 Task: Include a stop at the Cathedral of St. John the Divine during your journey from Columbia University to Morningside Park.
Action: Mouse moved to (212, 70)
Screenshot: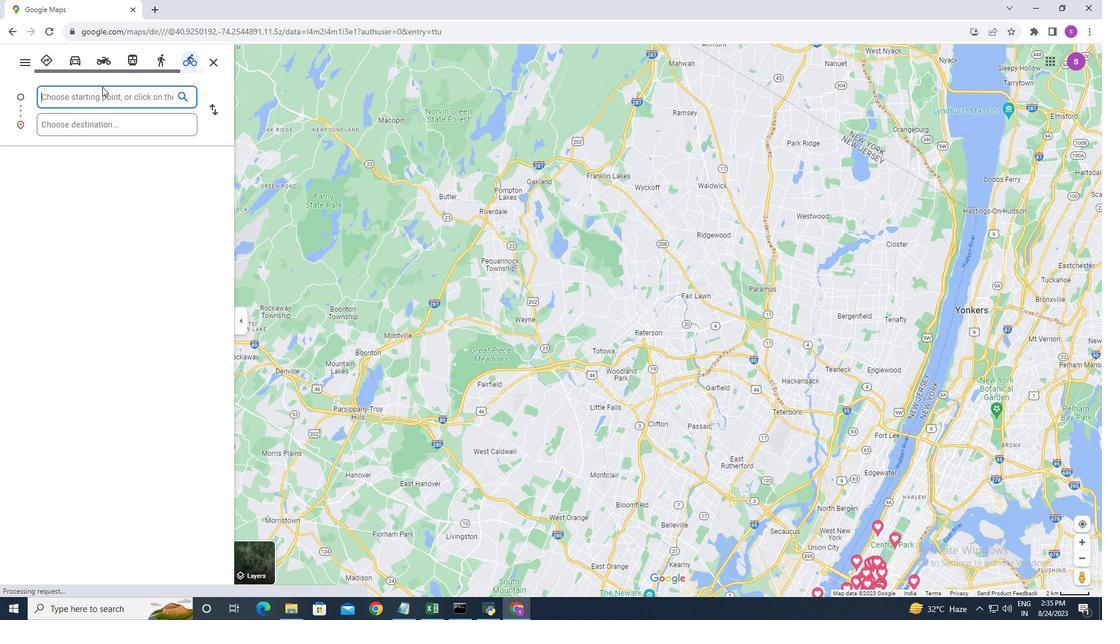 
Action: Mouse pressed left at (212, 70)
Screenshot: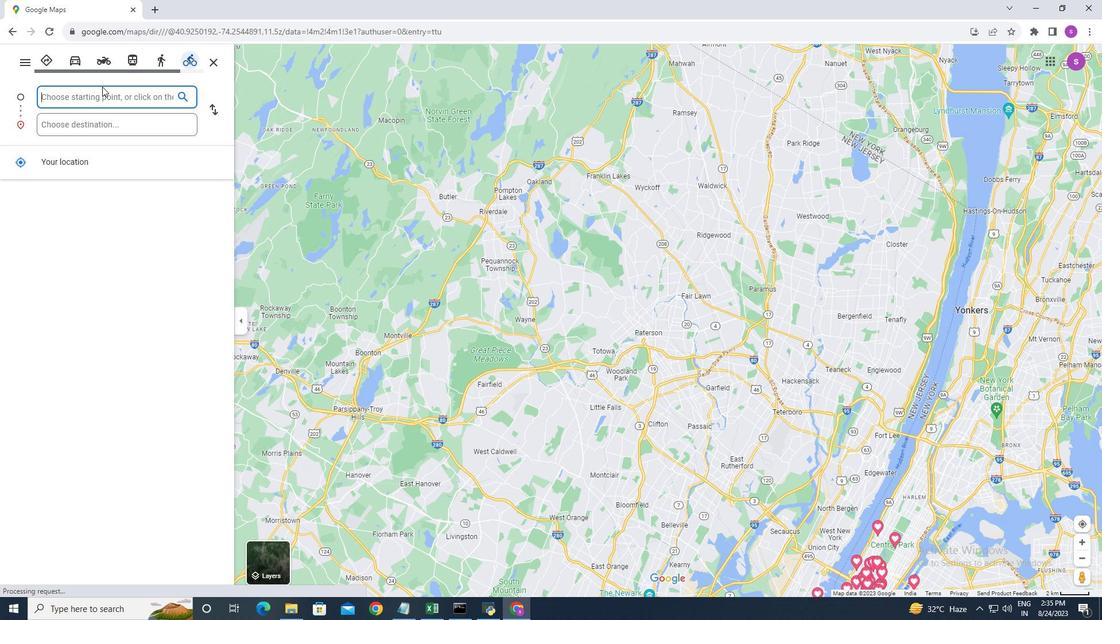 
Action: Mouse moved to (97, 94)
Screenshot: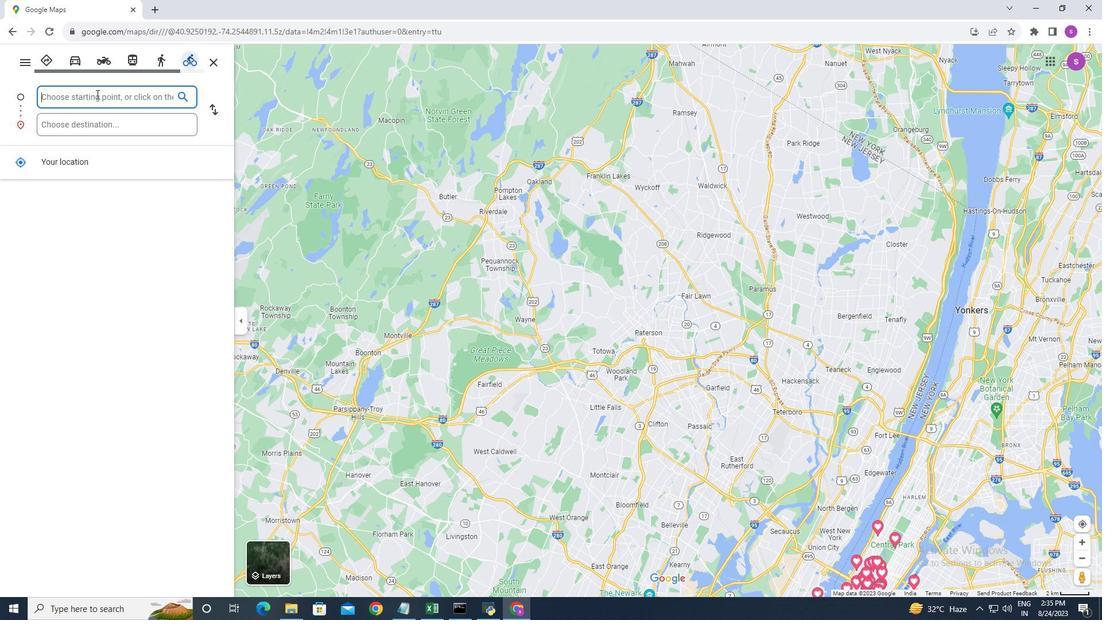 
Action: Mouse pressed left at (97, 94)
Screenshot: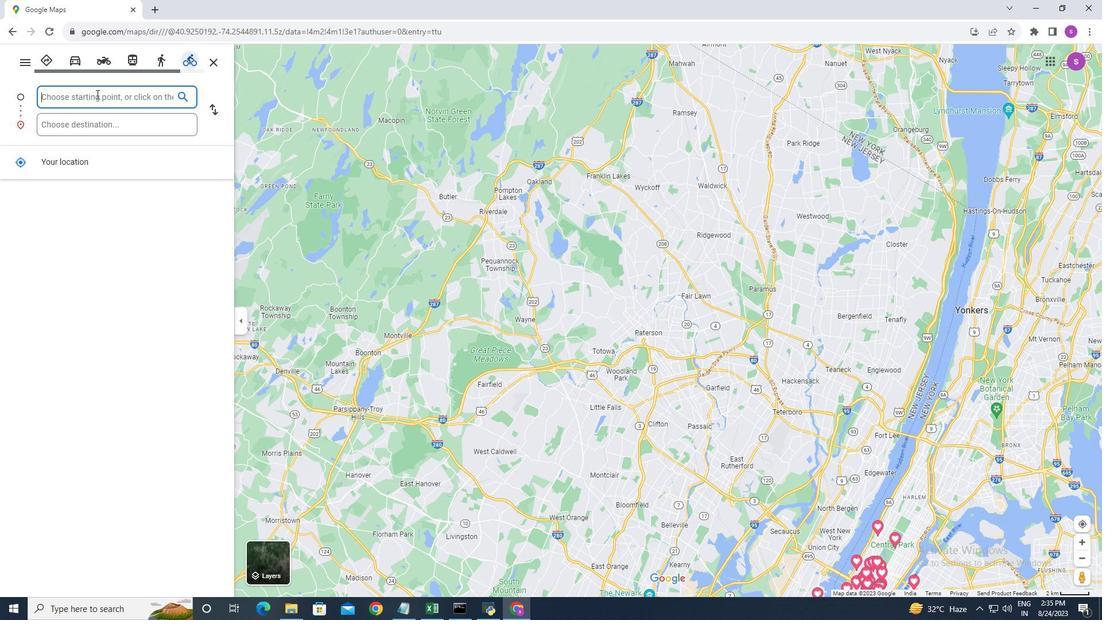
Action: Mouse moved to (96, 94)
Screenshot: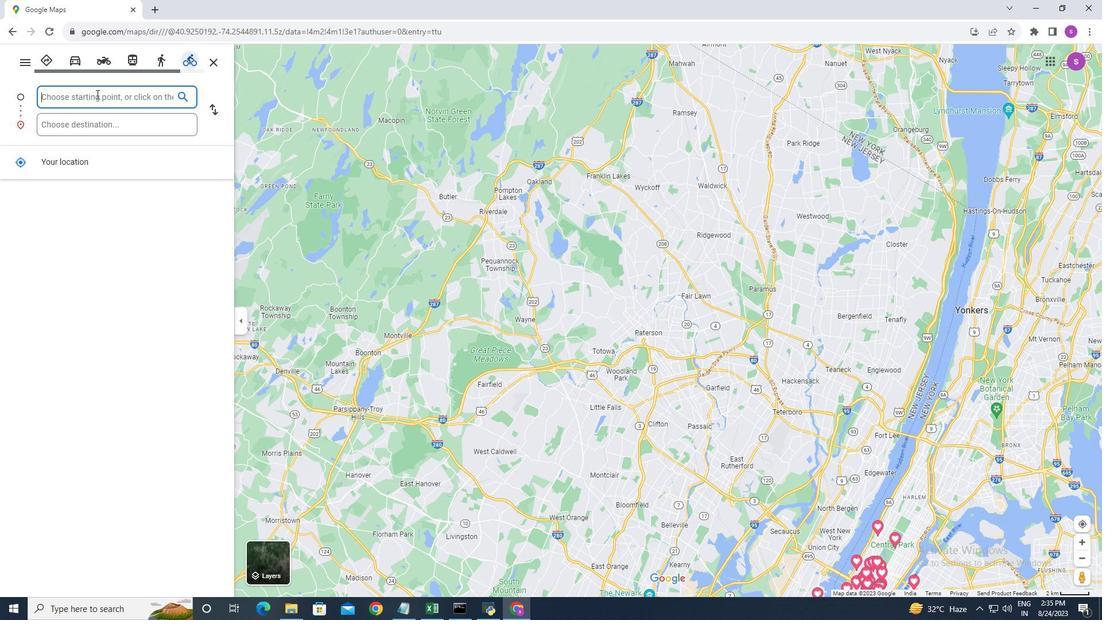 
Action: Key pressed <Key.shift>Columbia<Key.space><Key.shift>University
Screenshot: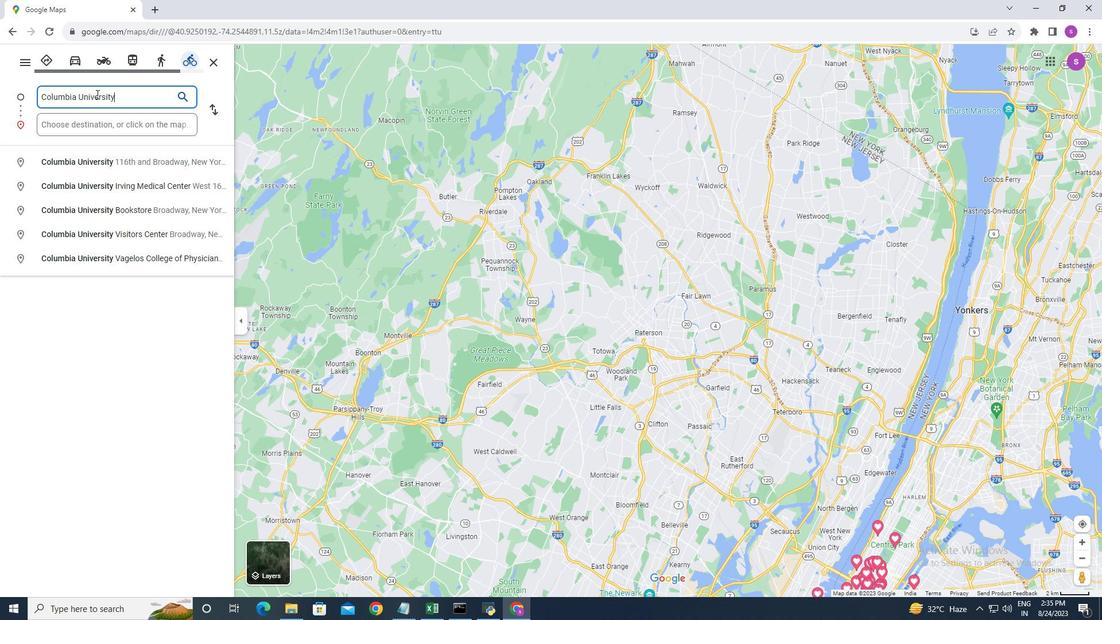 
Action: Mouse moved to (169, 163)
Screenshot: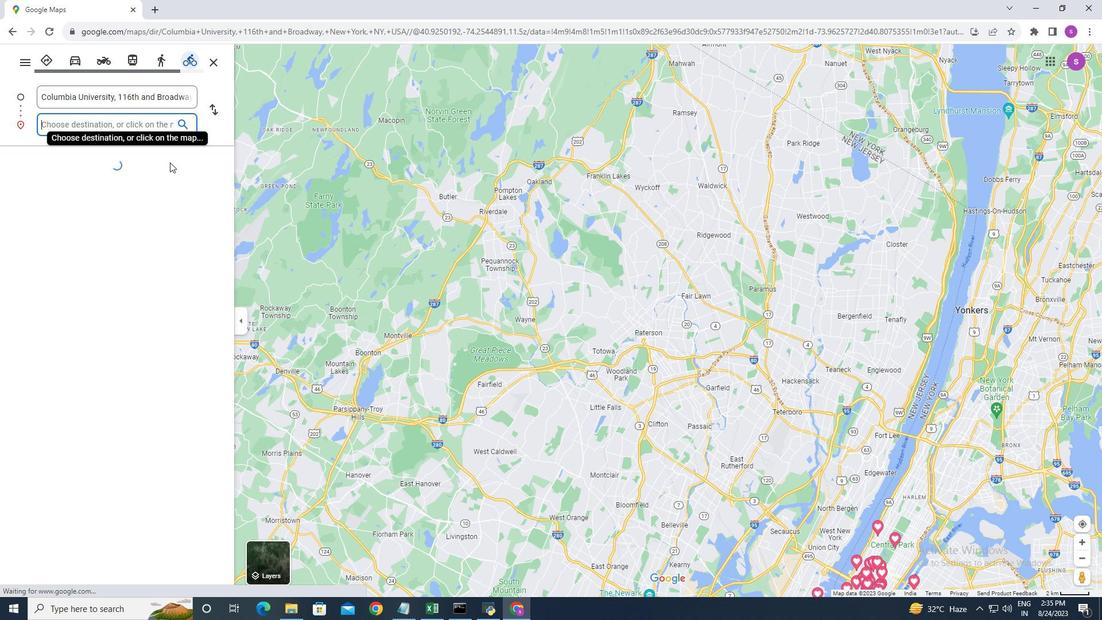 
Action: Mouse pressed left at (169, 163)
Screenshot: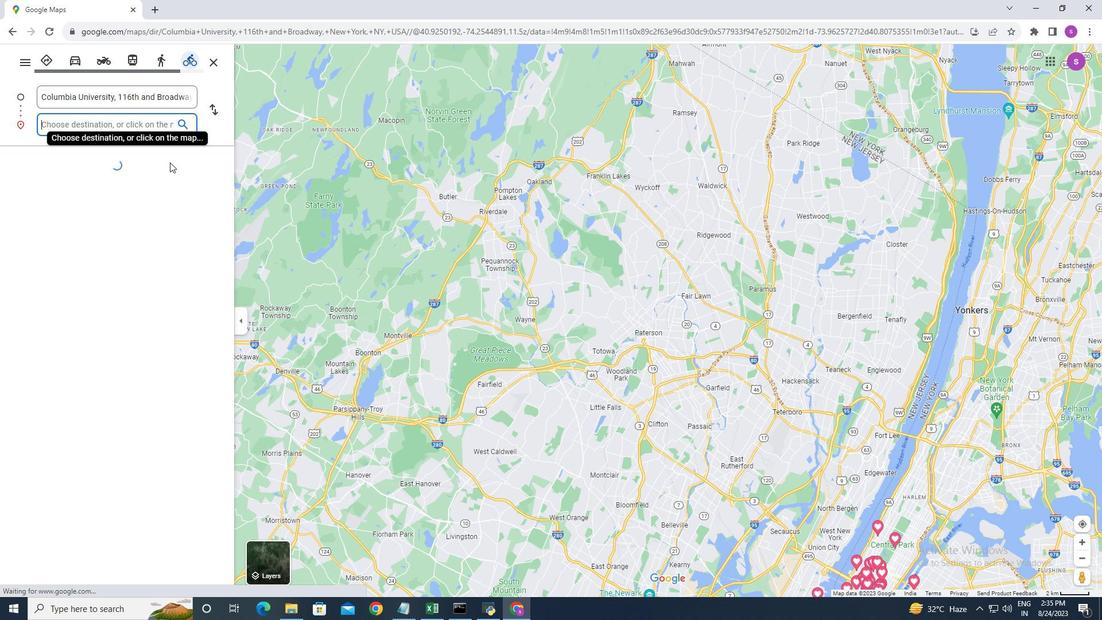 
Action: Mouse moved to (122, 128)
Screenshot: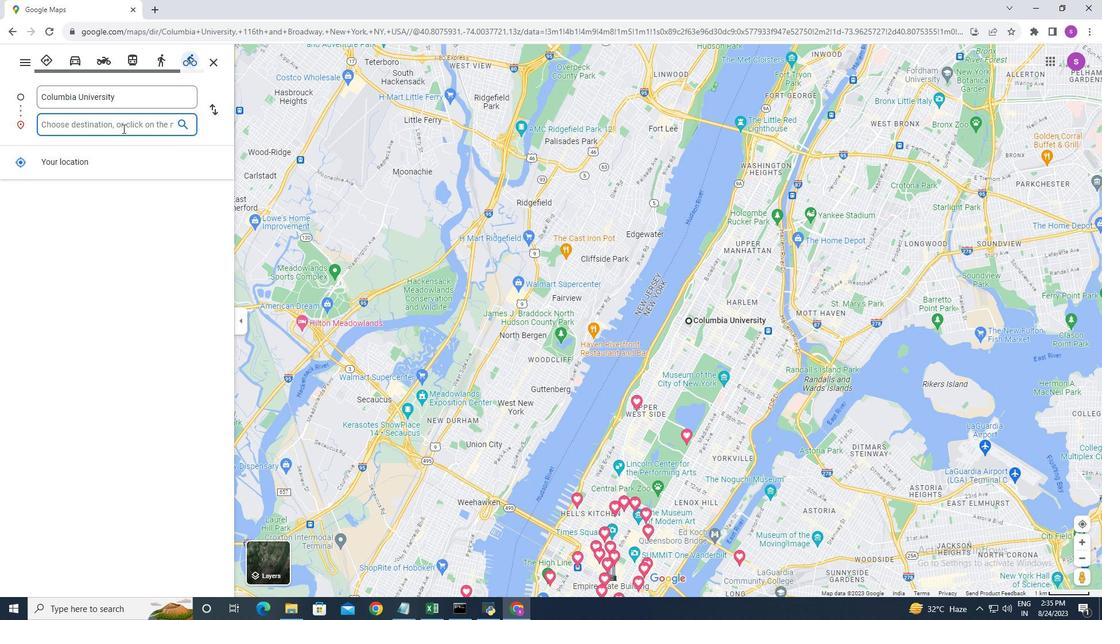 
Action: Mouse pressed left at (122, 128)
Screenshot: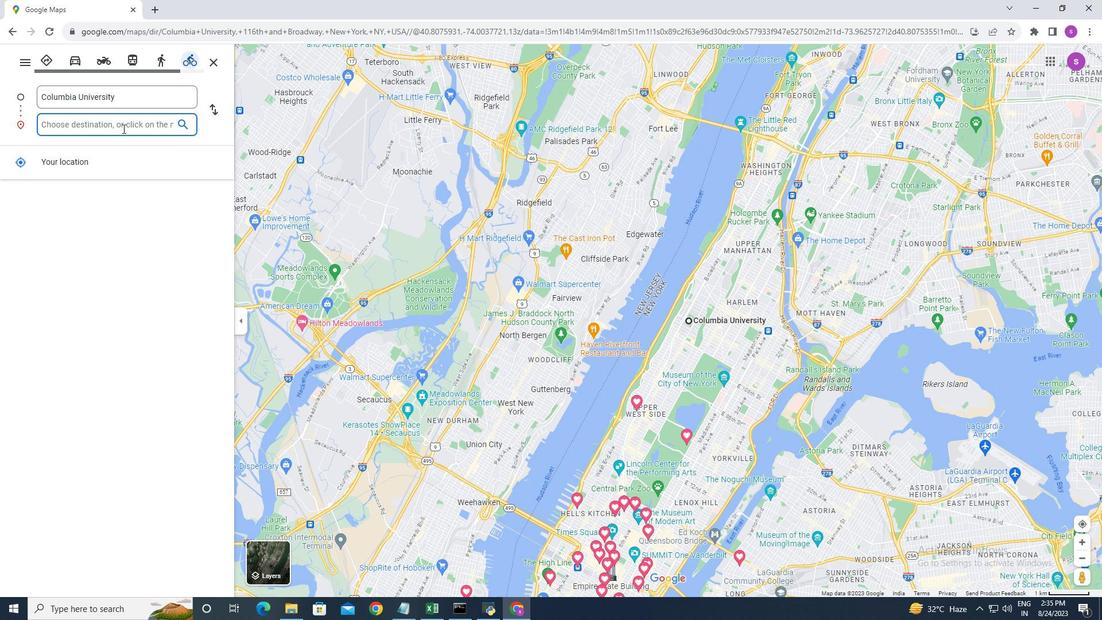 
Action: Key pressed <Key.shift>The<Key.space><Key.shift>Cathedral<Key.space>of<Key.space>
Screenshot: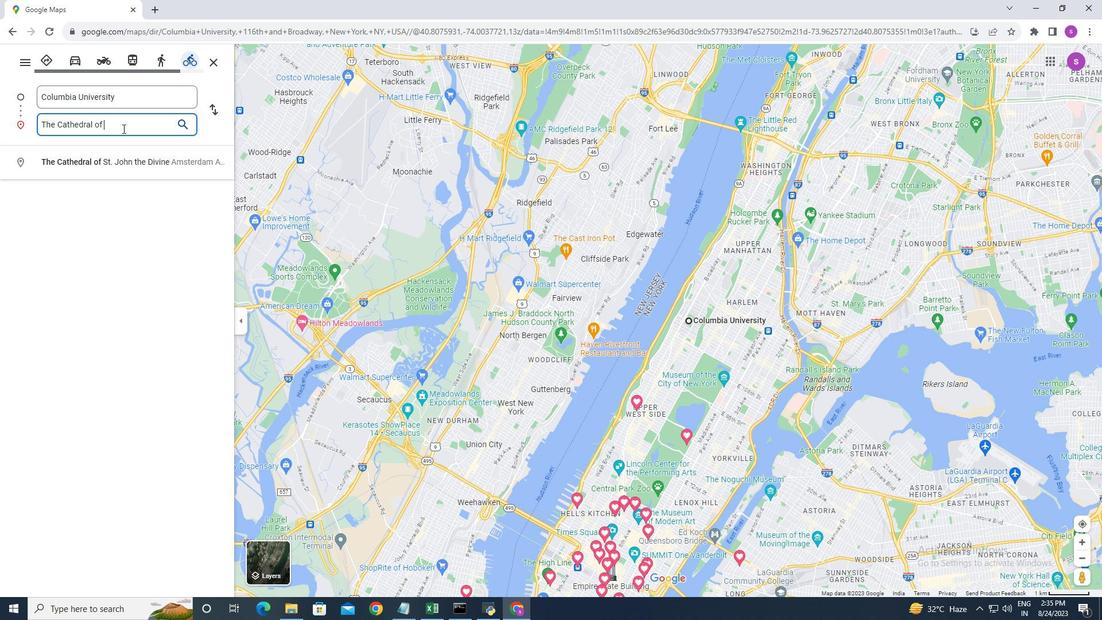 
Action: Mouse moved to (164, 160)
Screenshot: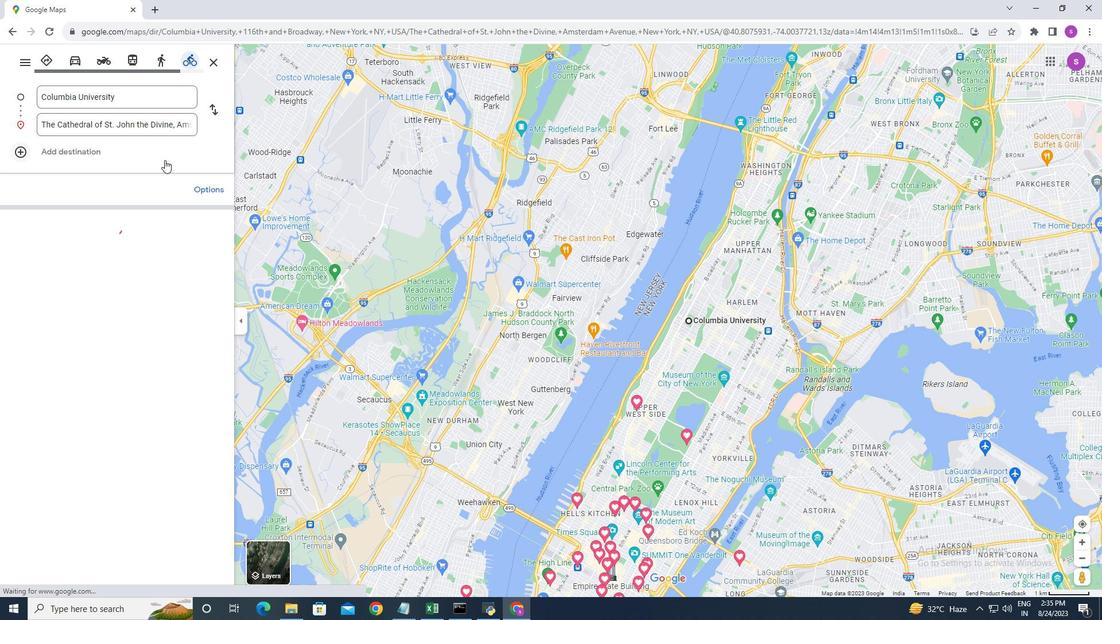 
Action: Mouse pressed left at (164, 160)
Screenshot: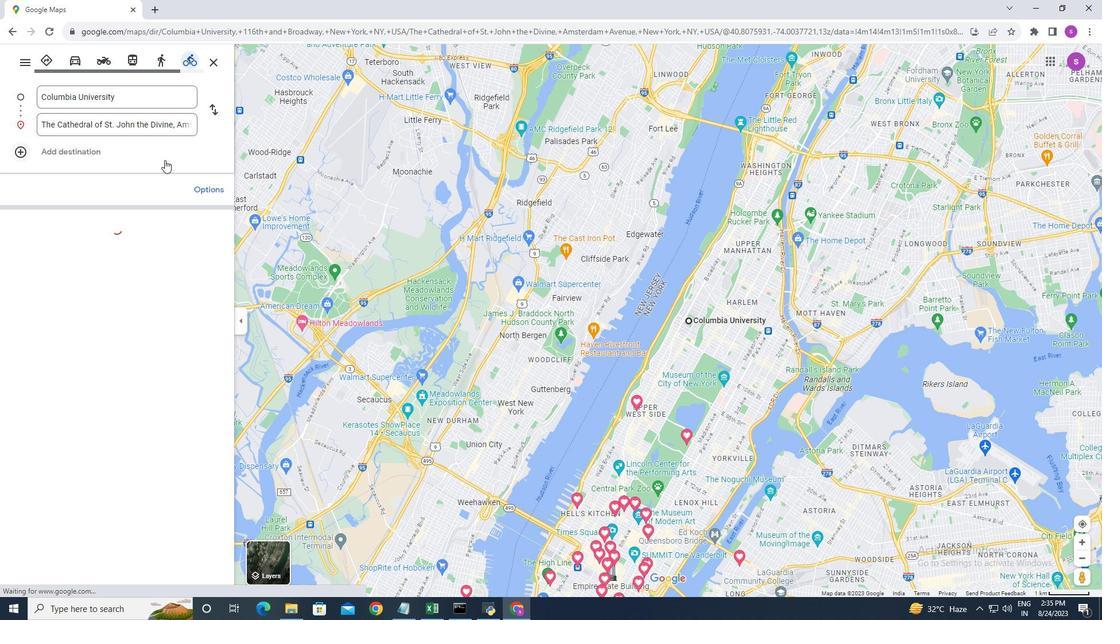 
Action: Mouse moved to (71, 146)
Screenshot: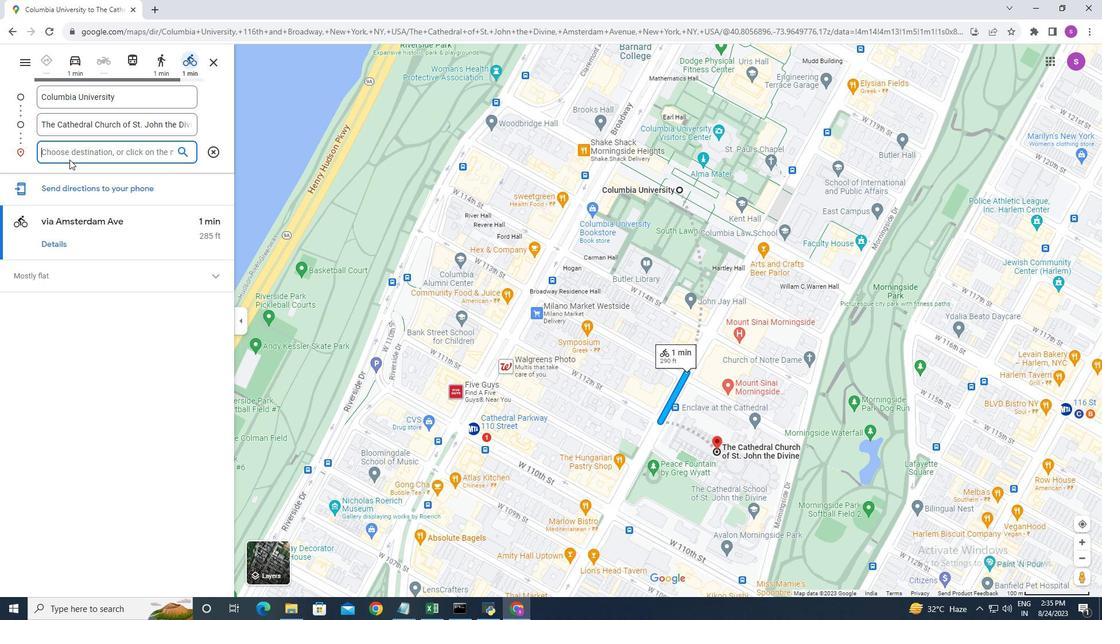 
Action: Mouse pressed left at (71, 146)
Screenshot: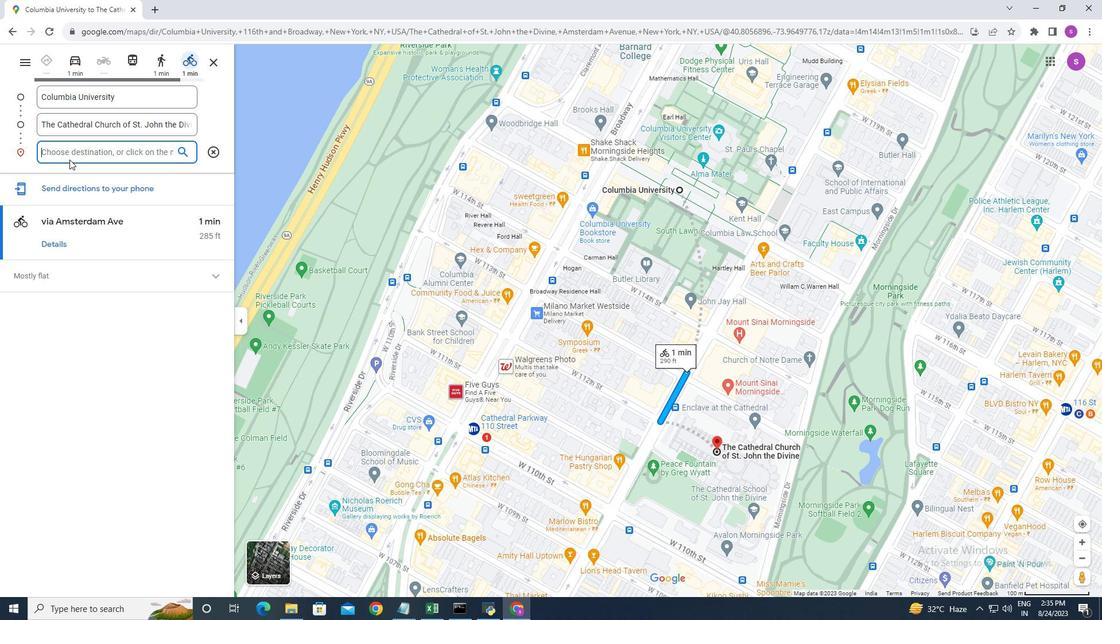 
Action: Mouse moved to (70, 151)
Screenshot: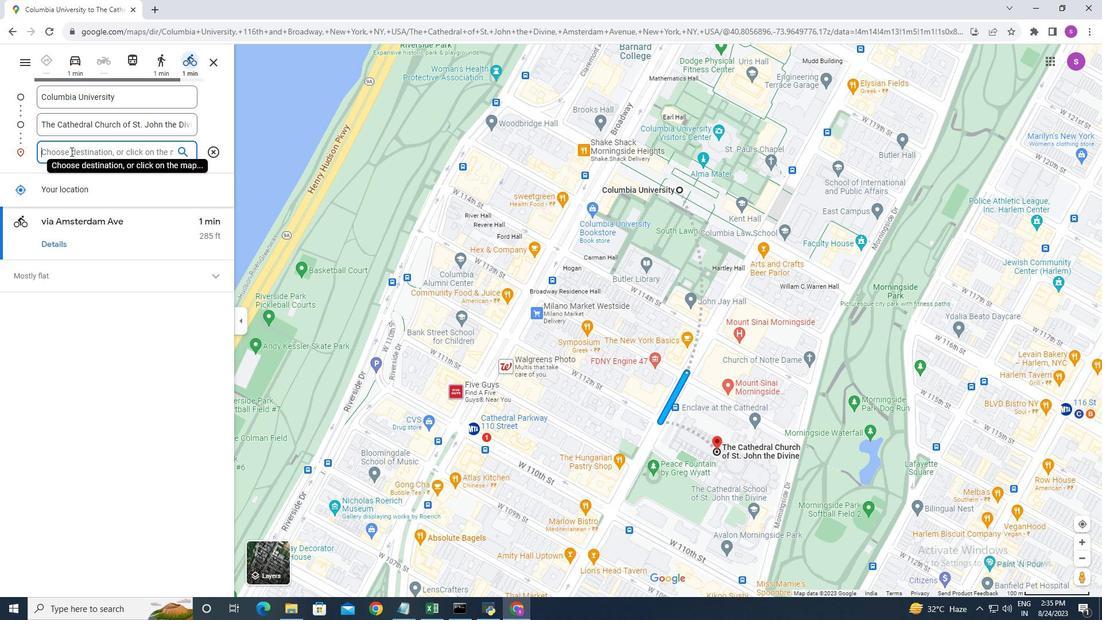 
Action: Mouse pressed left at (70, 151)
Screenshot: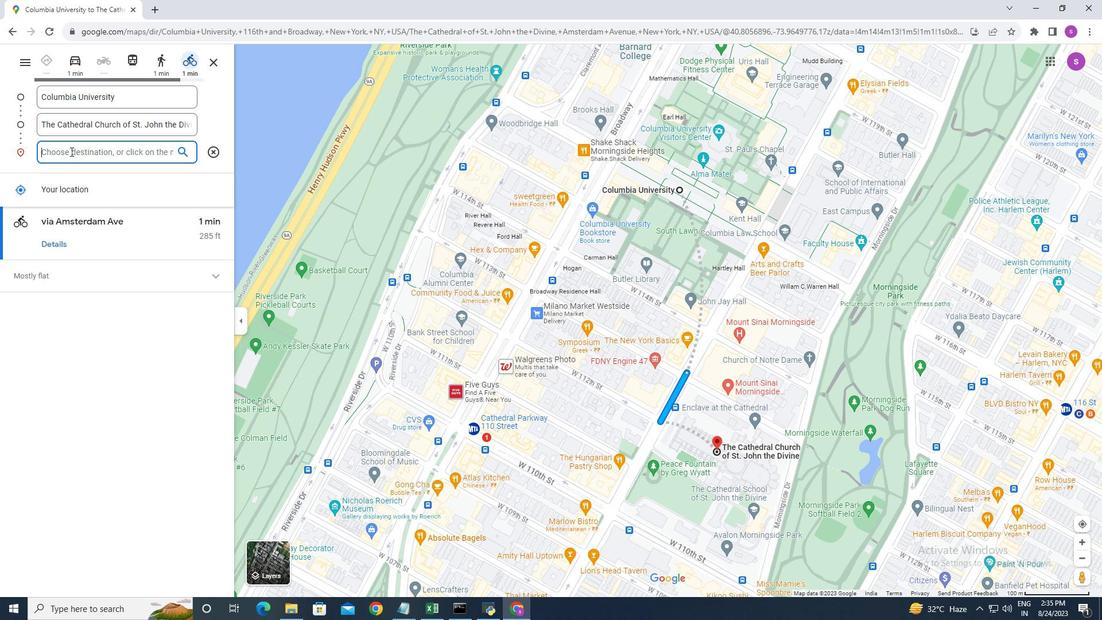 
Action: Key pressed <Key.shift>Morningside<Key.space>
Screenshot: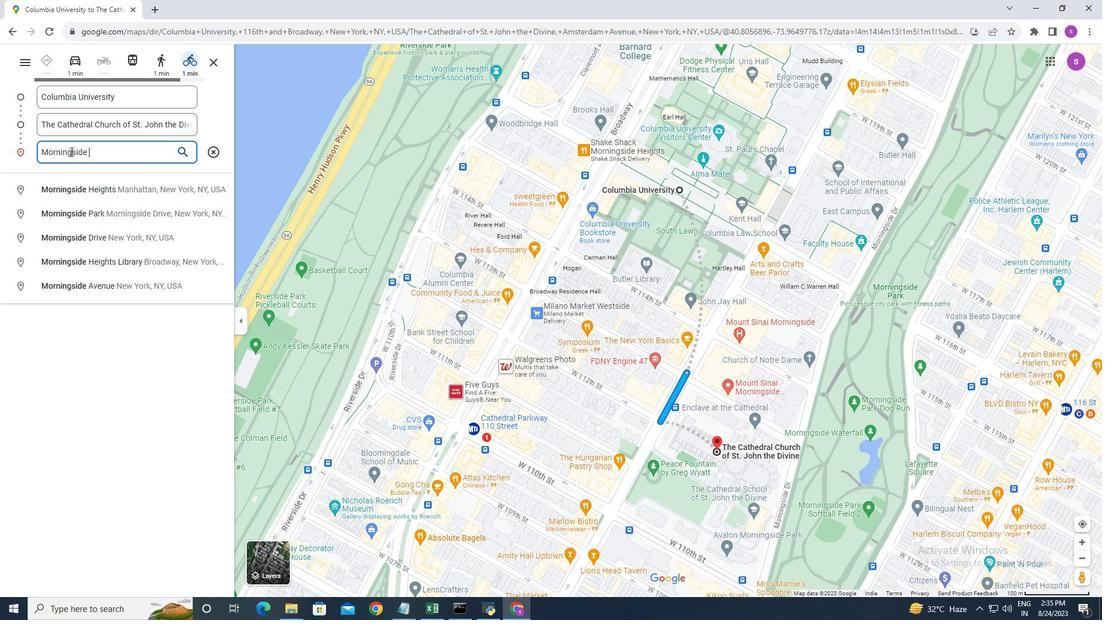 
Action: Mouse moved to (119, 209)
Screenshot: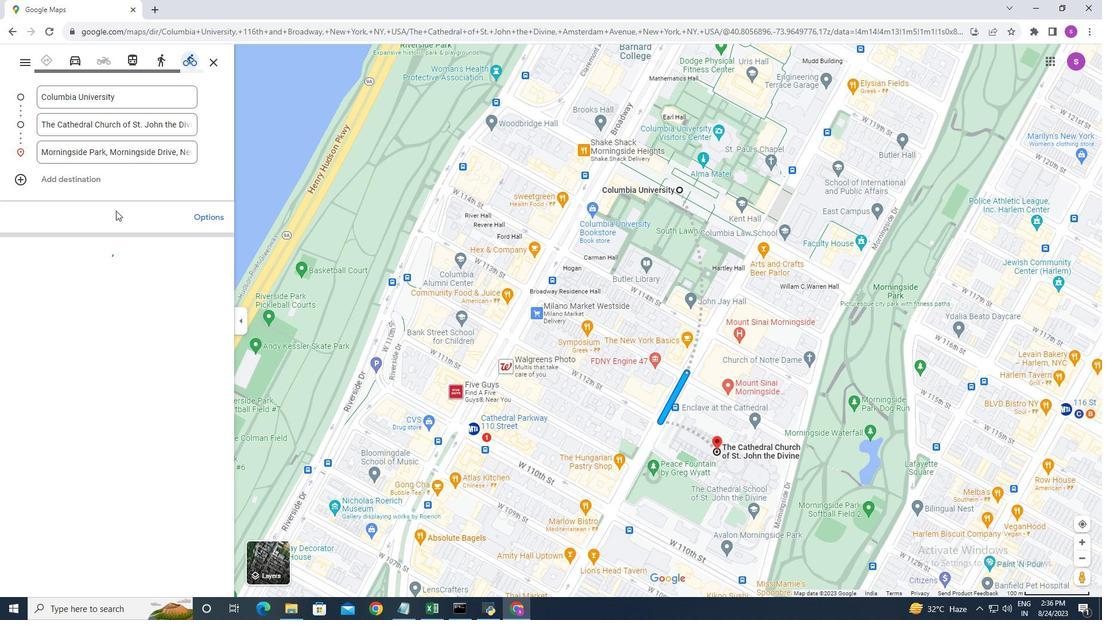 
Action: Mouse pressed left at (119, 209)
Screenshot: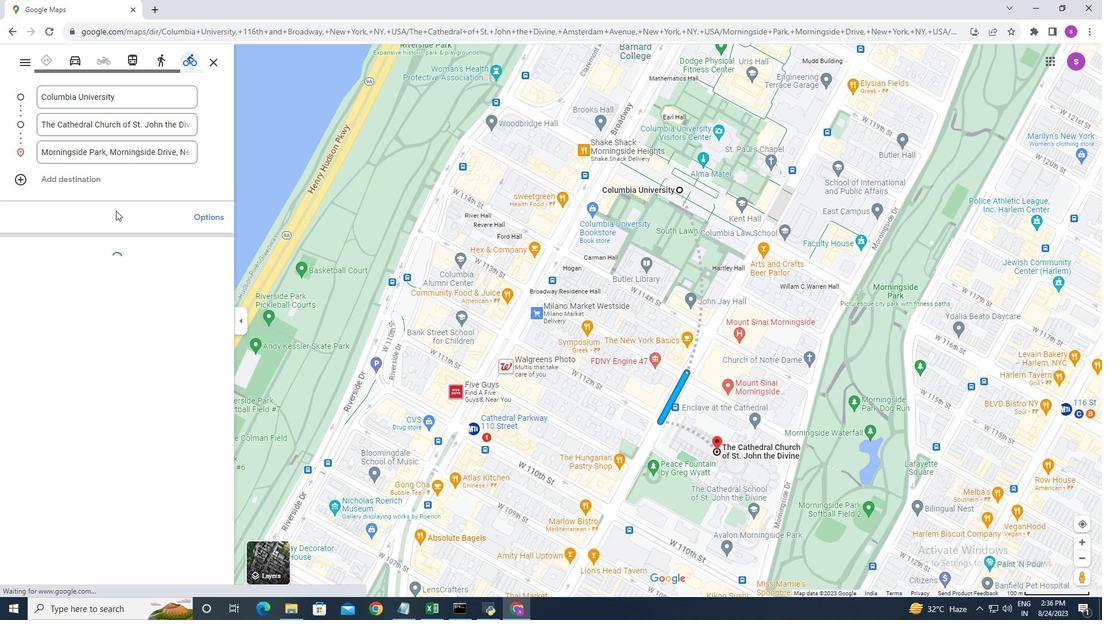 
Action: Mouse moved to (510, 327)
Screenshot: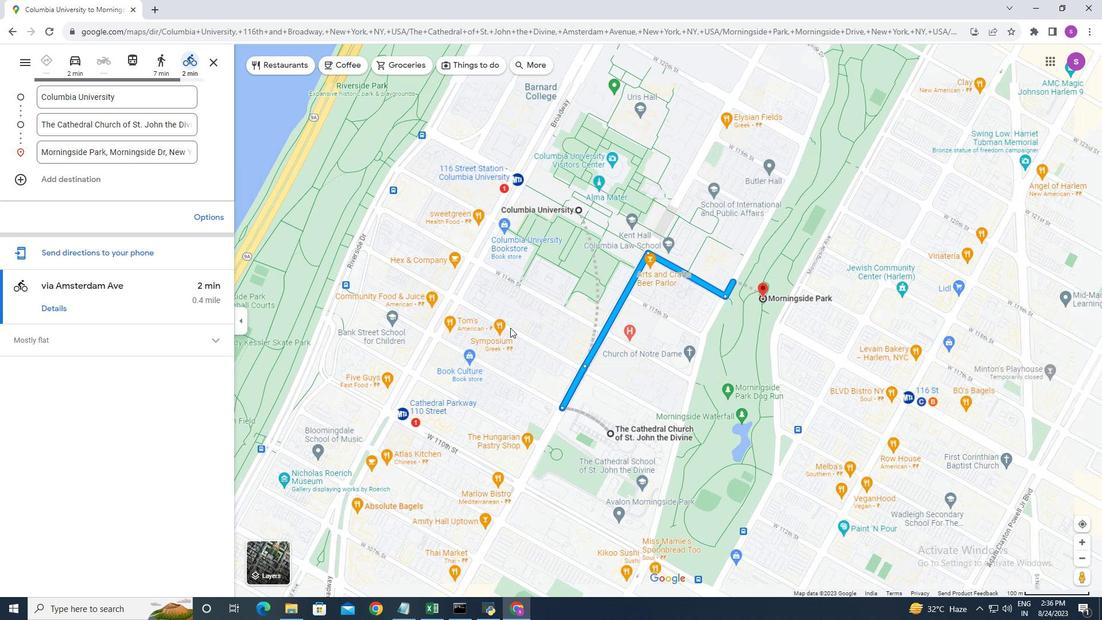 
Action: Mouse scrolled (510, 327) with delta (0, 0)
Screenshot: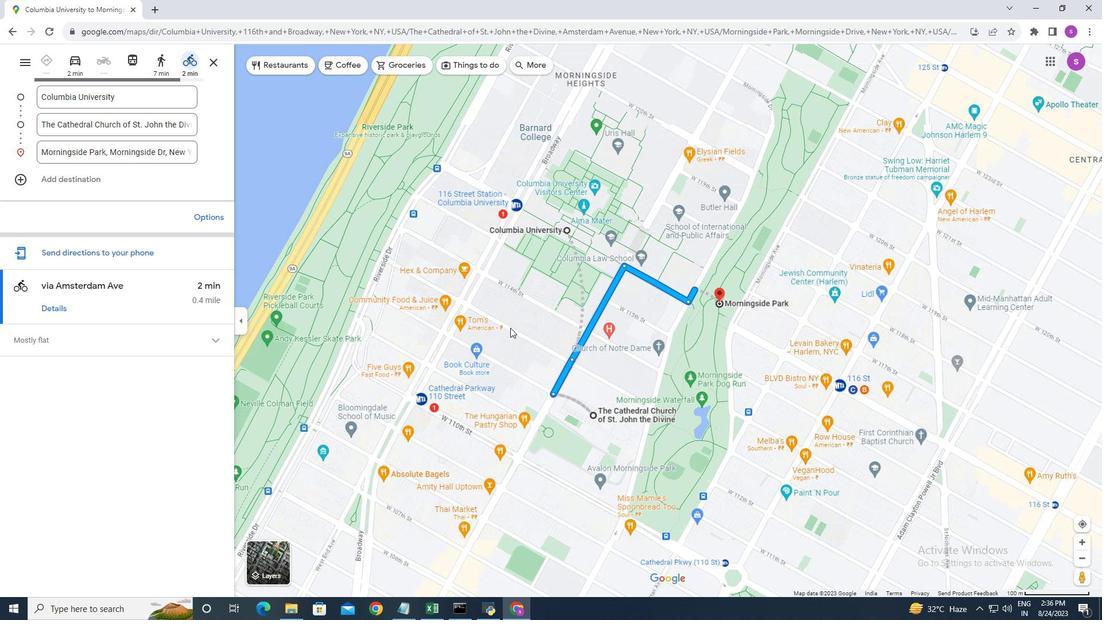 
Action: Mouse scrolled (510, 327) with delta (0, 0)
Screenshot: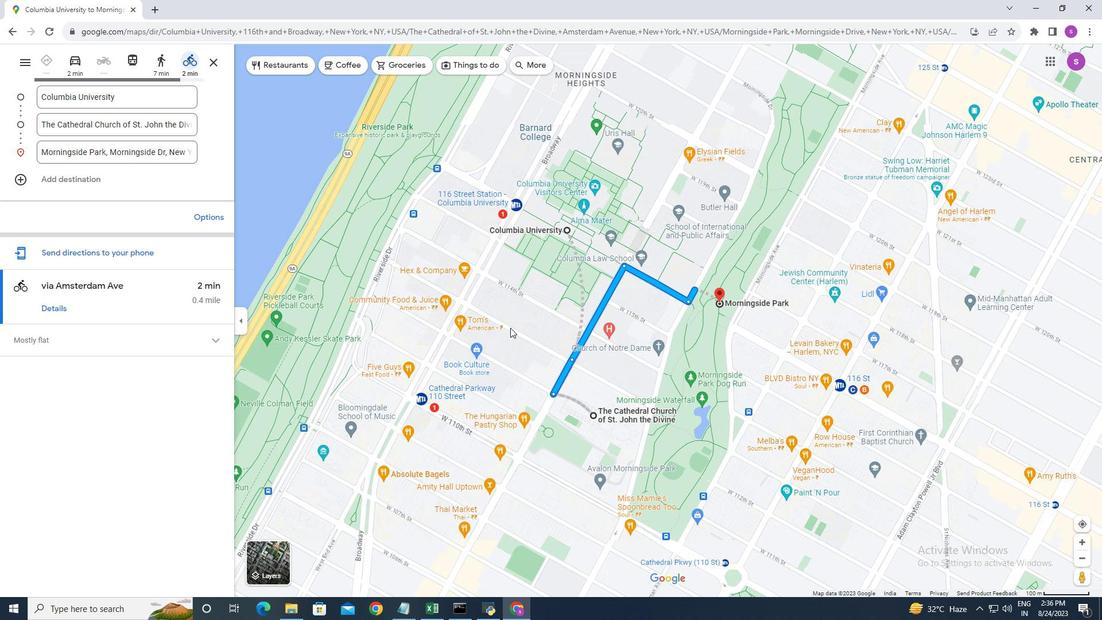 
Action: Mouse moved to (77, 63)
Screenshot: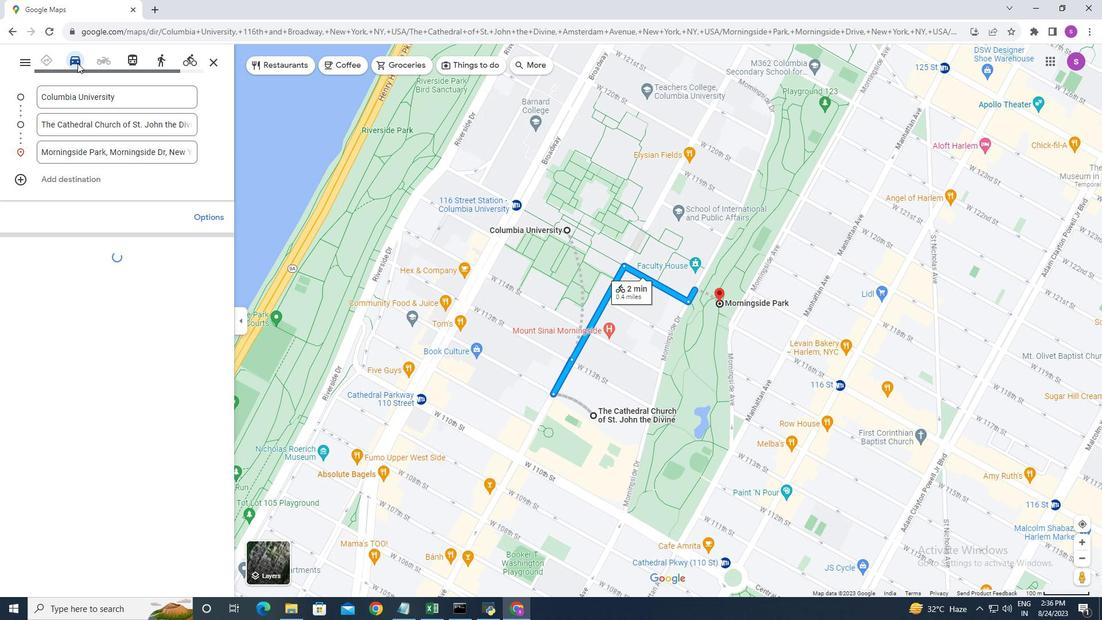 
Action: Mouse pressed left at (77, 63)
Screenshot: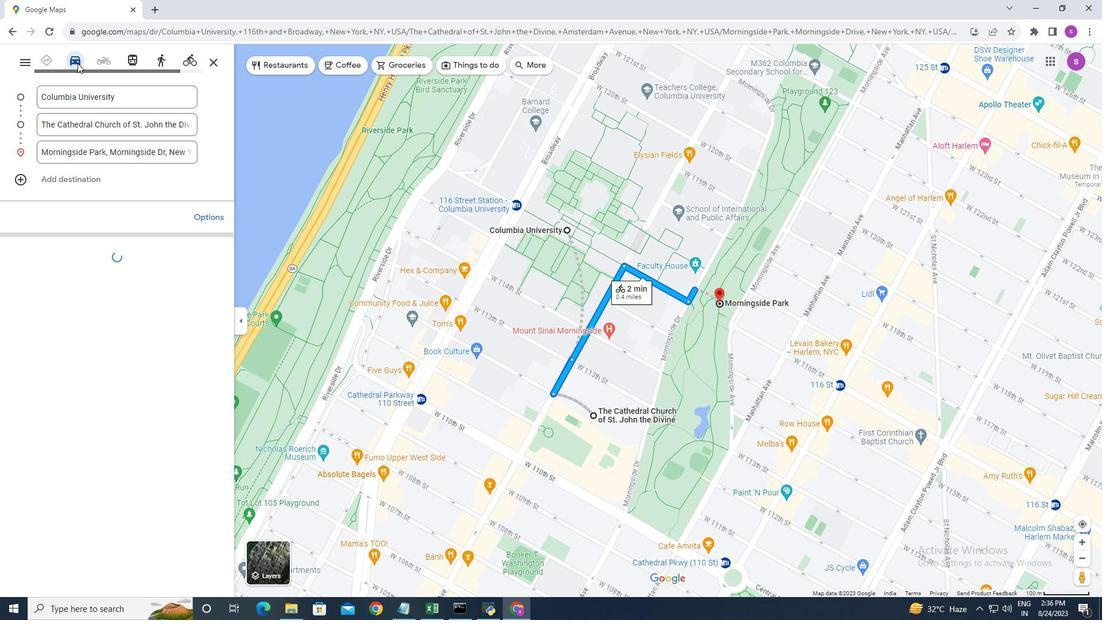 
Action: Mouse moved to (57, 322)
Screenshot: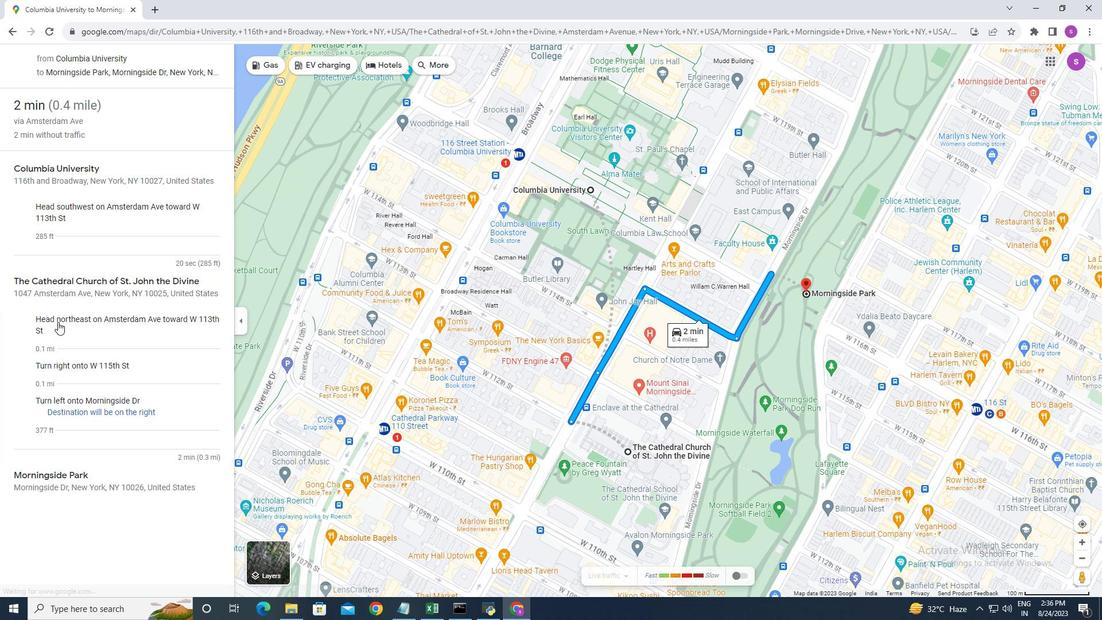 
Action: Mouse pressed left at (57, 322)
Screenshot: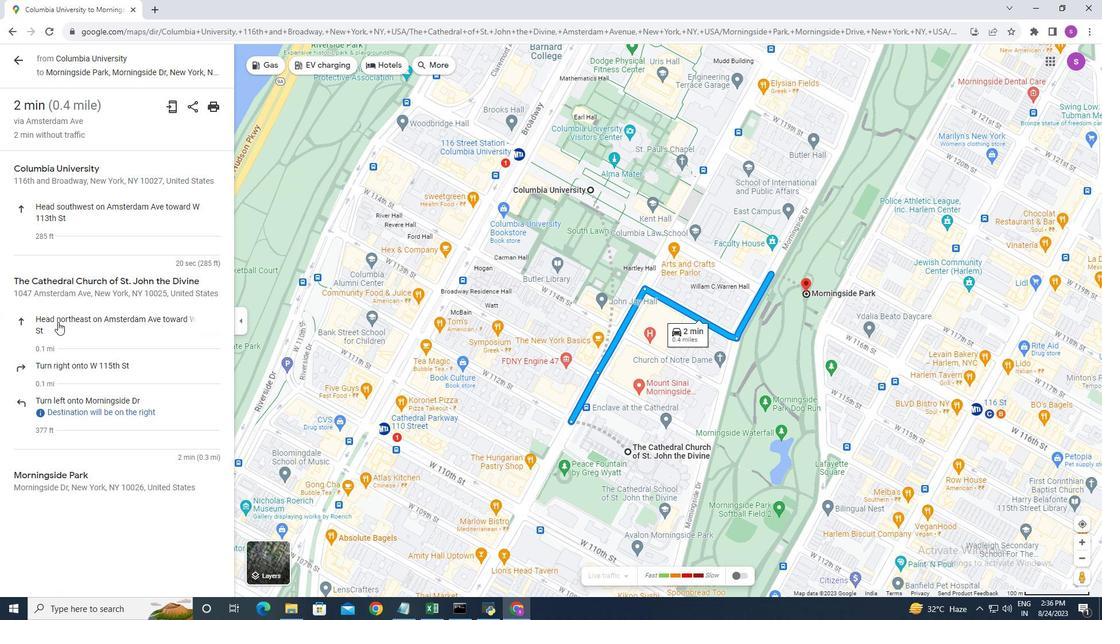 
Action: Mouse moved to (17, 60)
Screenshot: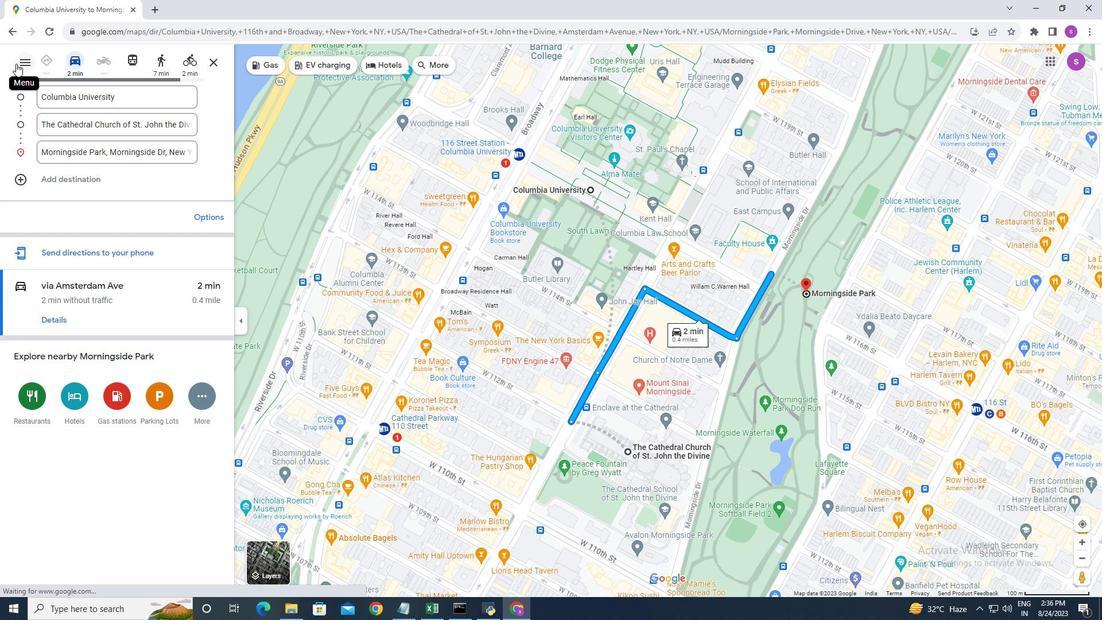 
Action: Mouse pressed left at (17, 60)
Screenshot: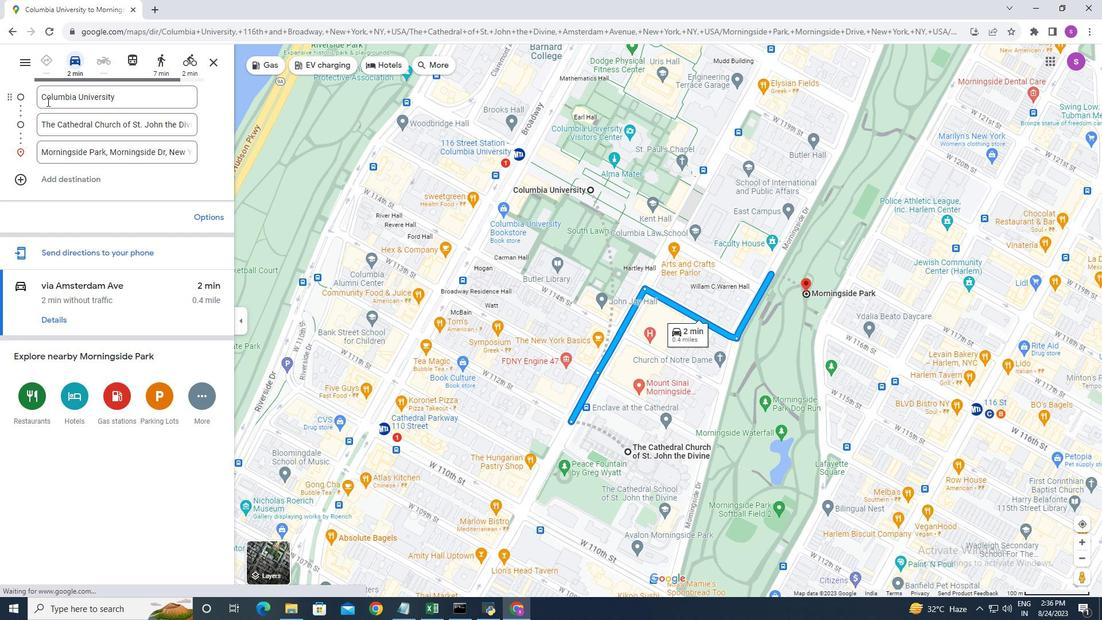 
Action: Mouse moved to (123, 63)
Screenshot: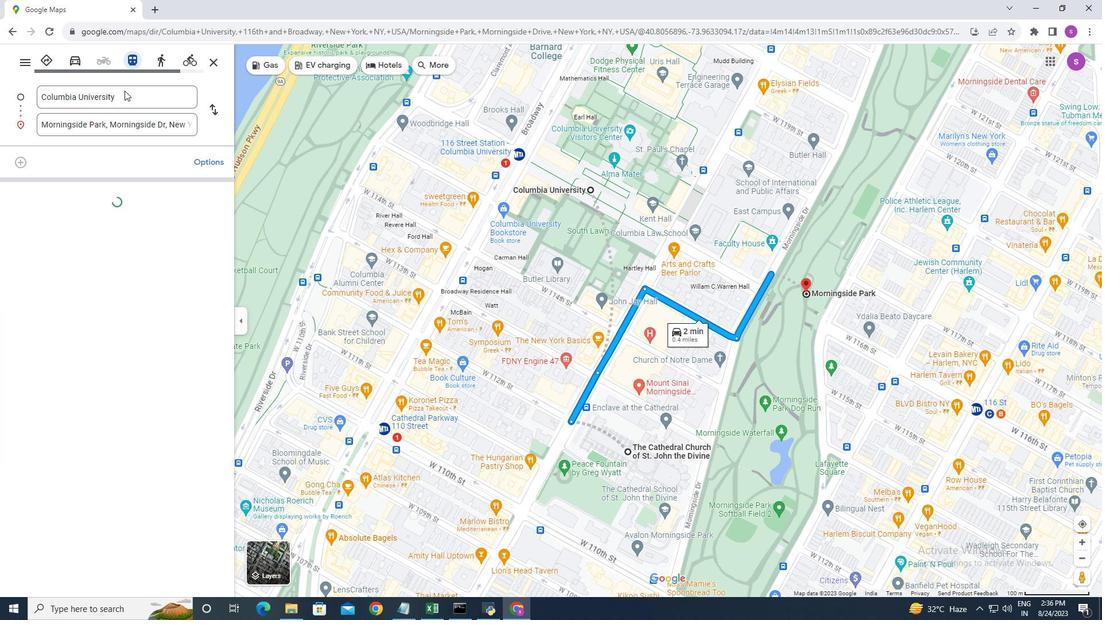 
Action: Mouse pressed left at (123, 63)
Screenshot: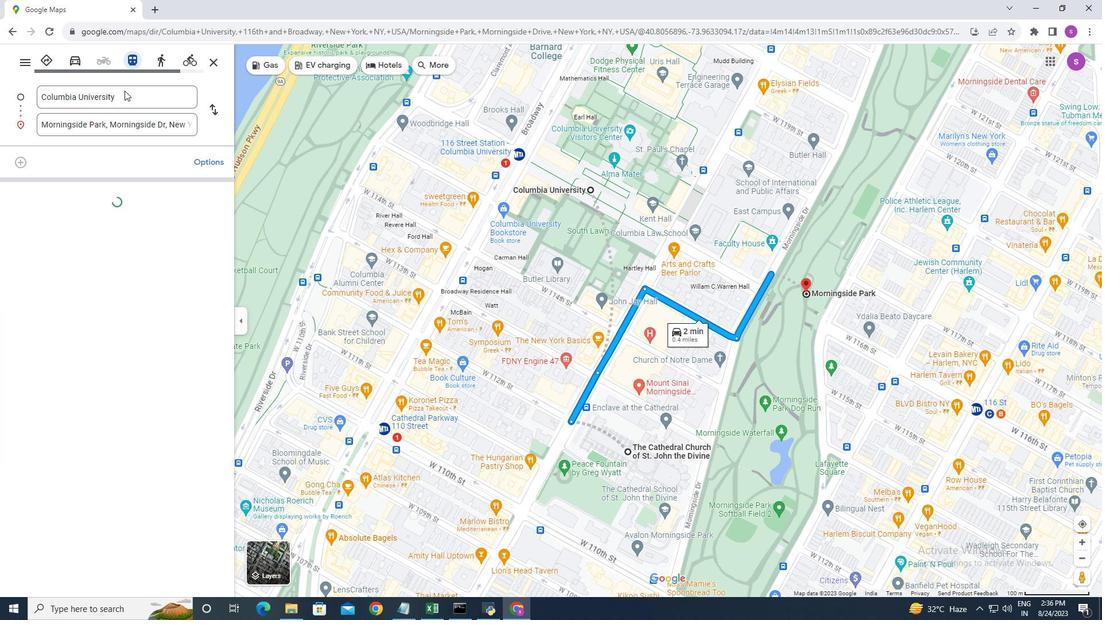 
Action: Mouse moved to (57, 298)
Screenshot: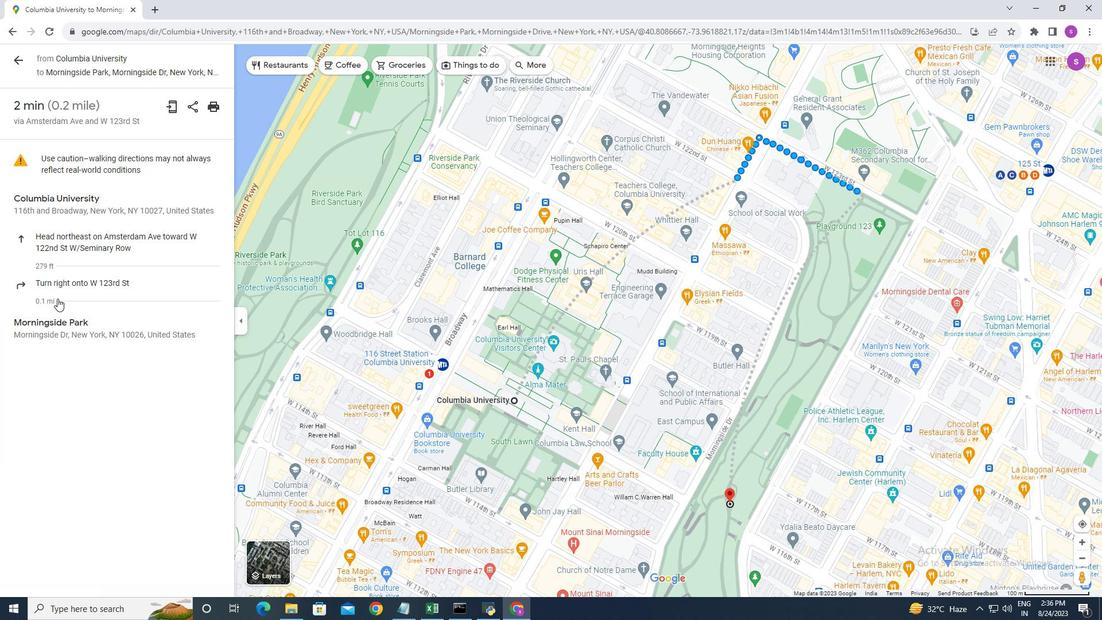 
Action: Mouse pressed left at (57, 298)
Screenshot: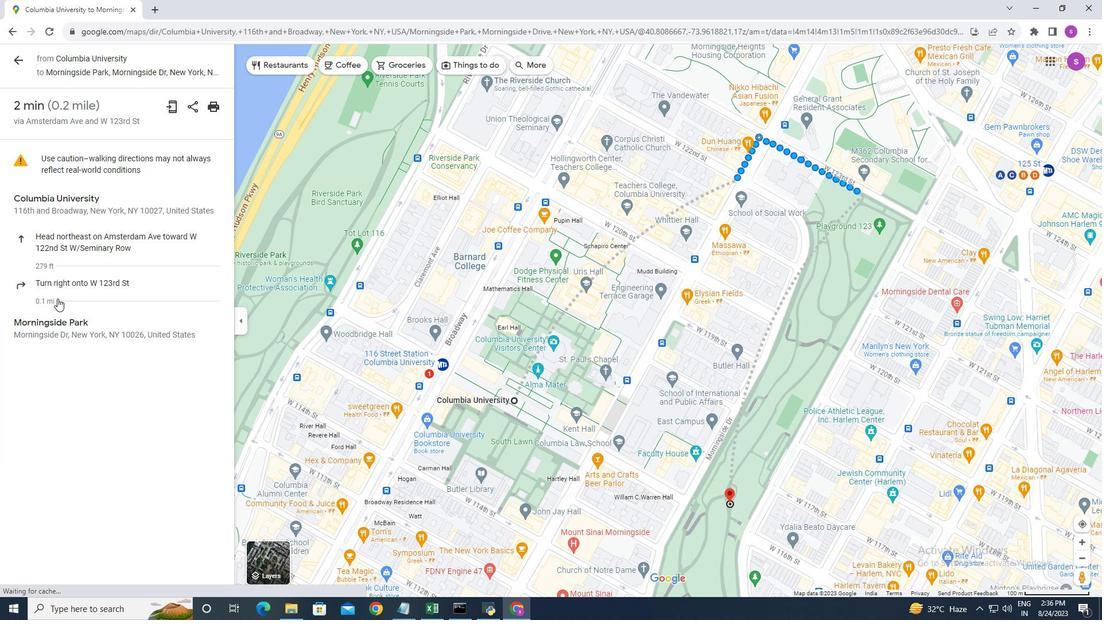
Action: Mouse moved to (17, 56)
Screenshot: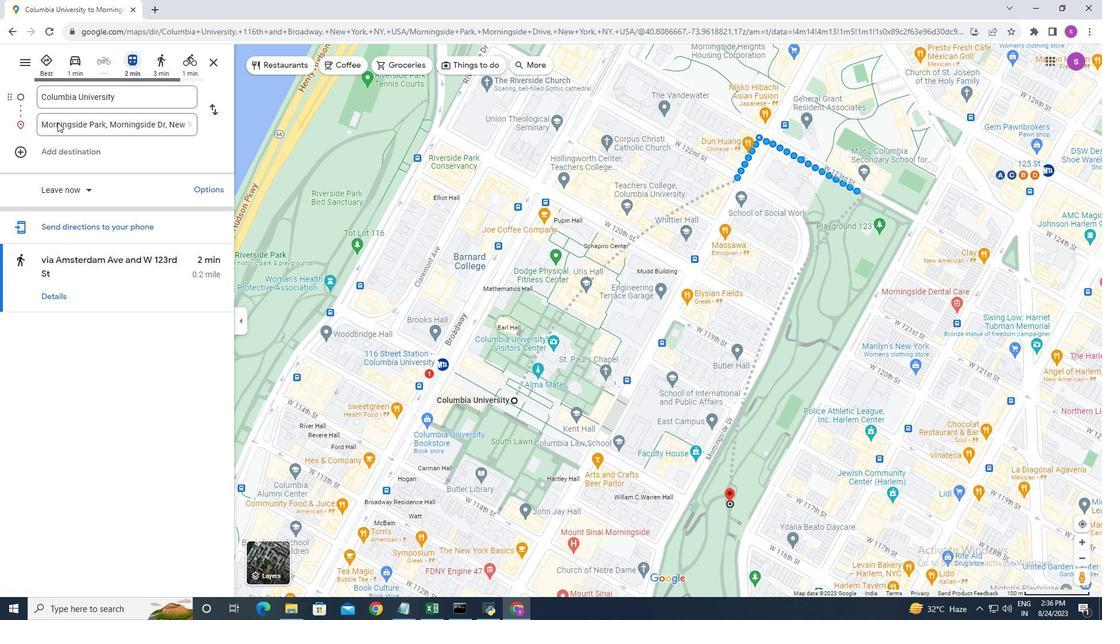 
Action: Mouse pressed left at (17, 56)
Screenshot: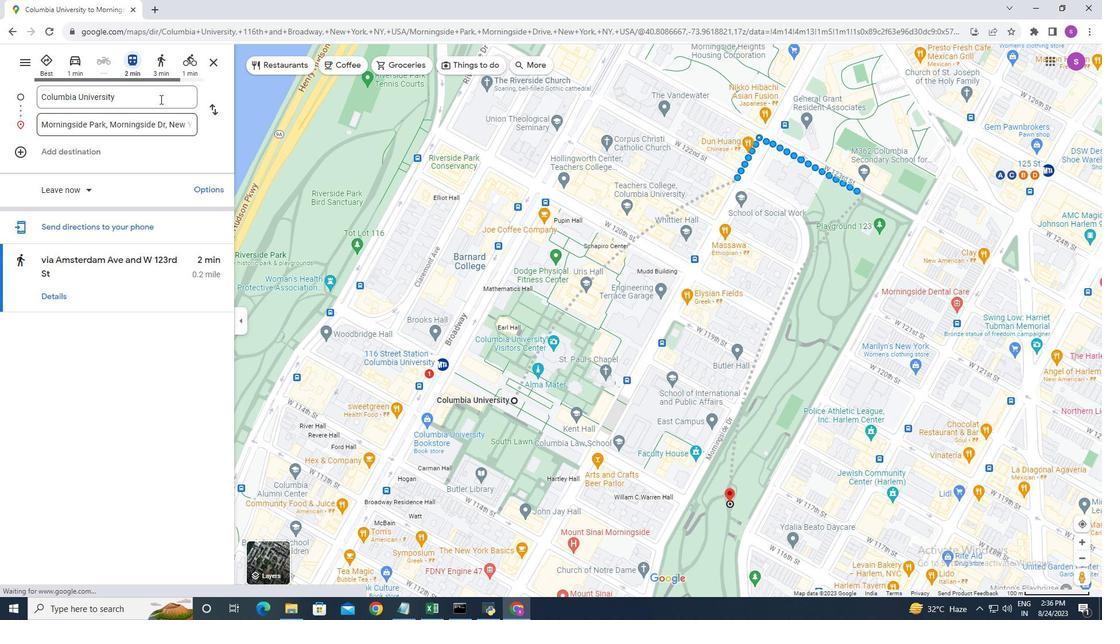 
Action: Mouse moved to (163, 73)
Screenshot: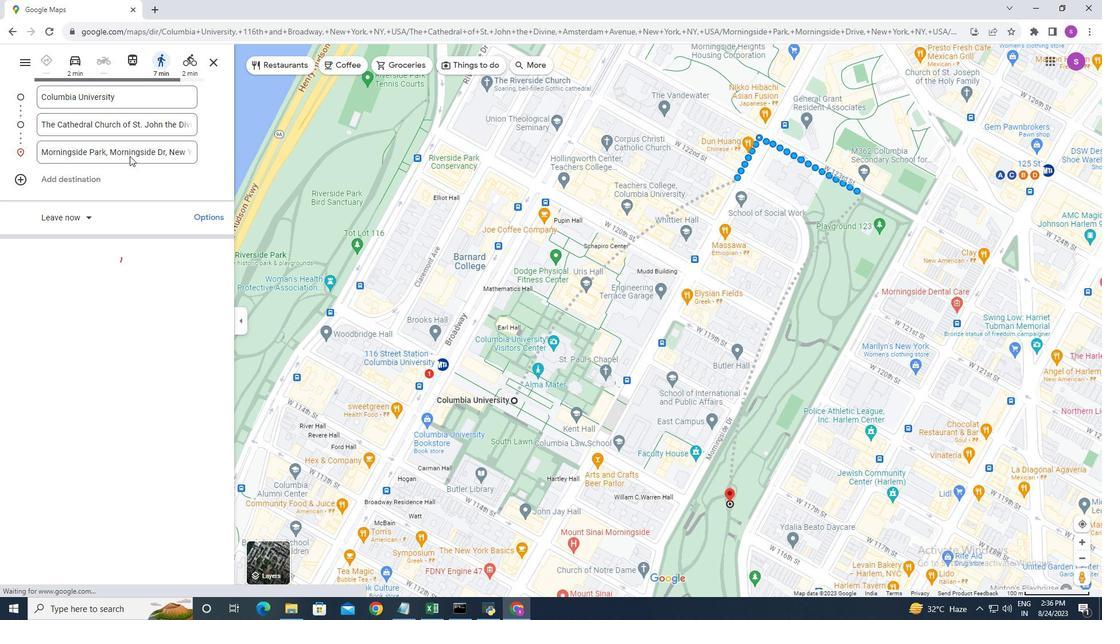 
Action: Mouse pressed left at (163, 73)
Screenshot: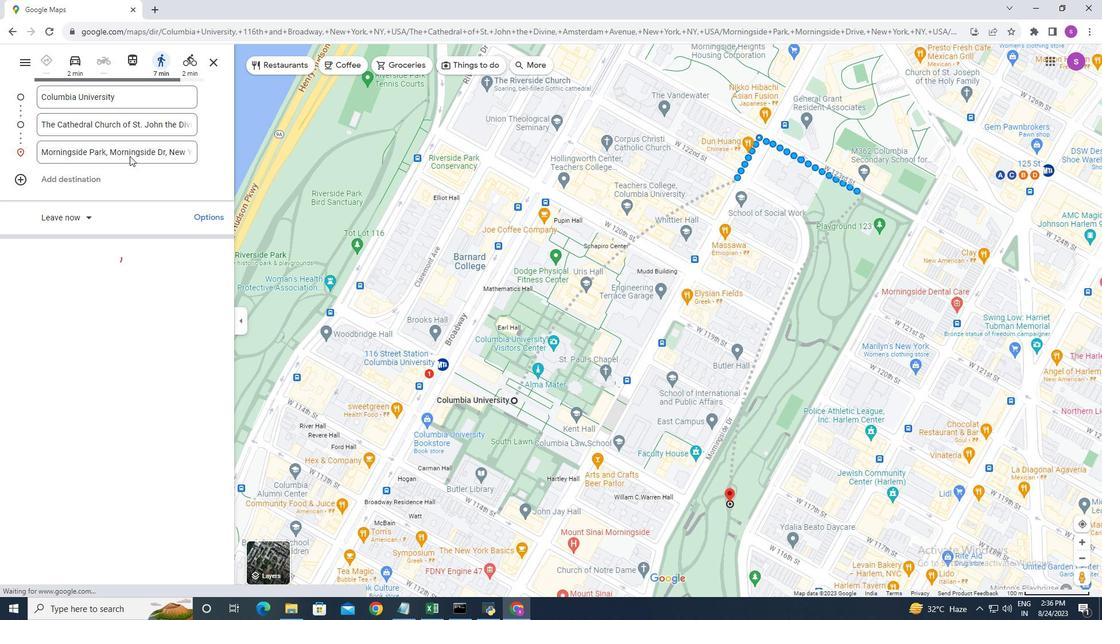 
Action: Mouse moved to (58, 305)
Screenshot: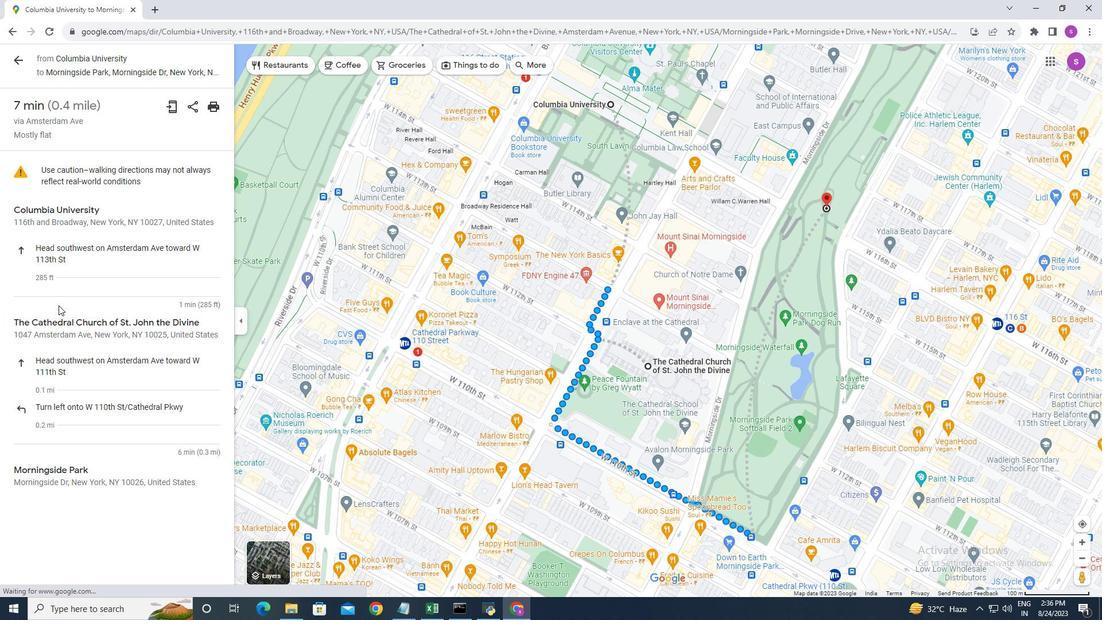 
Action: Mouse pressed left at (58, 305)
Screenshot: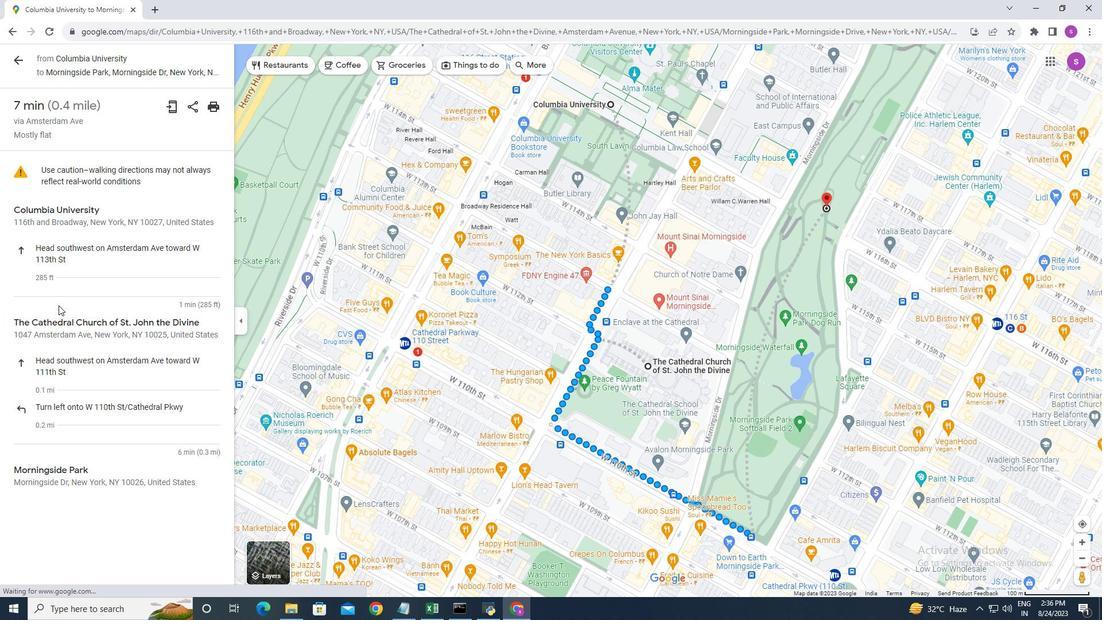 
Action: Mouse moved to (18, 56)
Screenshot: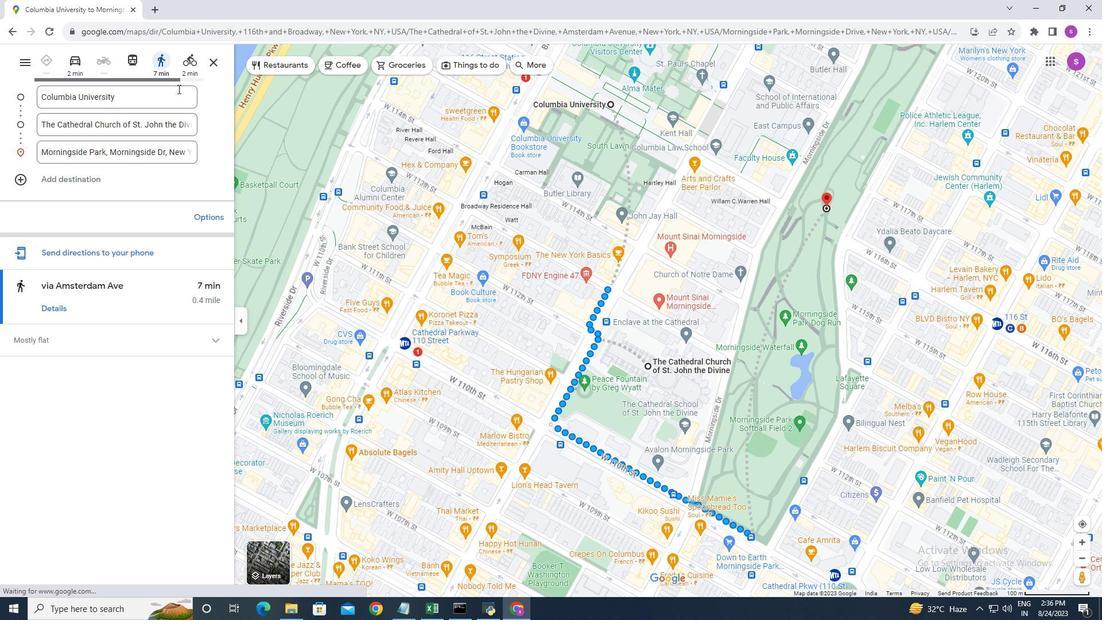 
Action: Mouse pressed left at (18, 56)
Screenshot: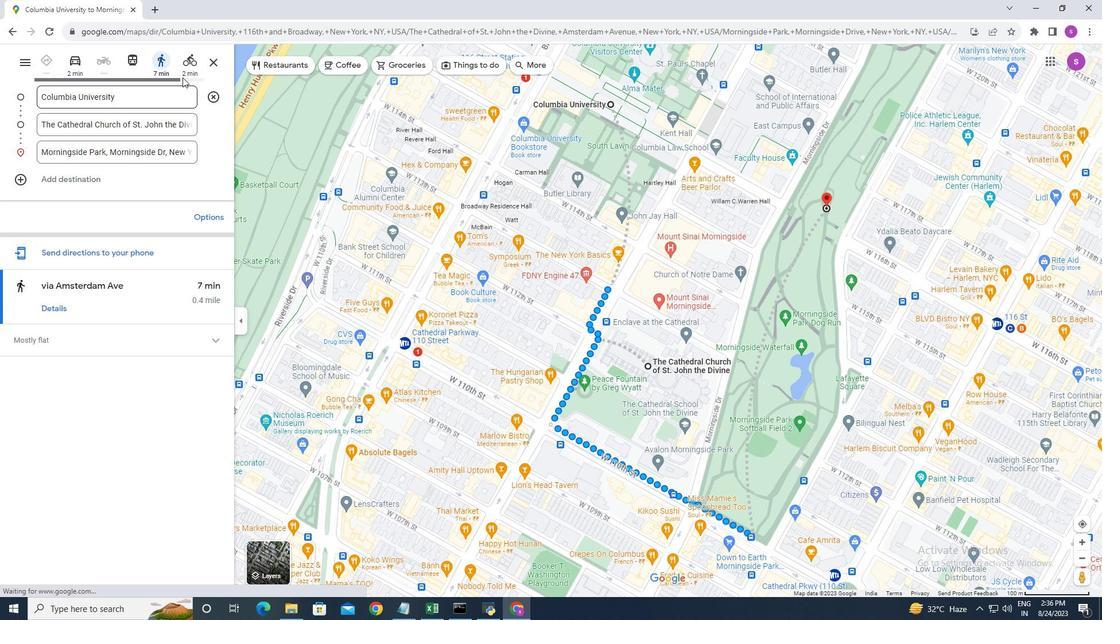 
Action: Mouse moved to (180, 66)
Screenshot: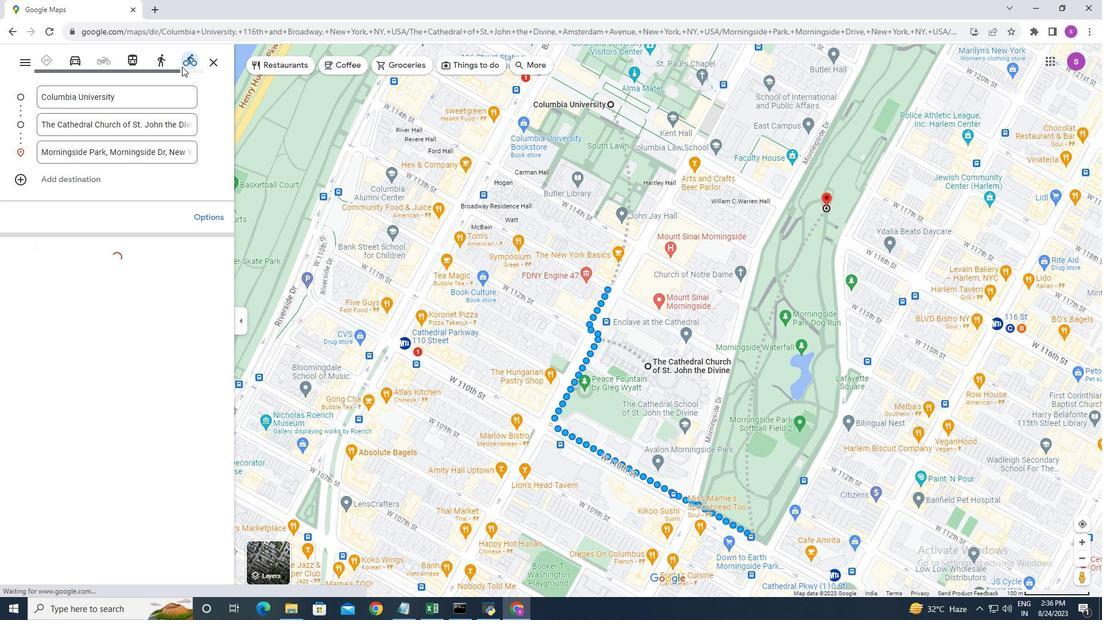 
Action: Mouse pressed left at (180, 66)
Screenshot: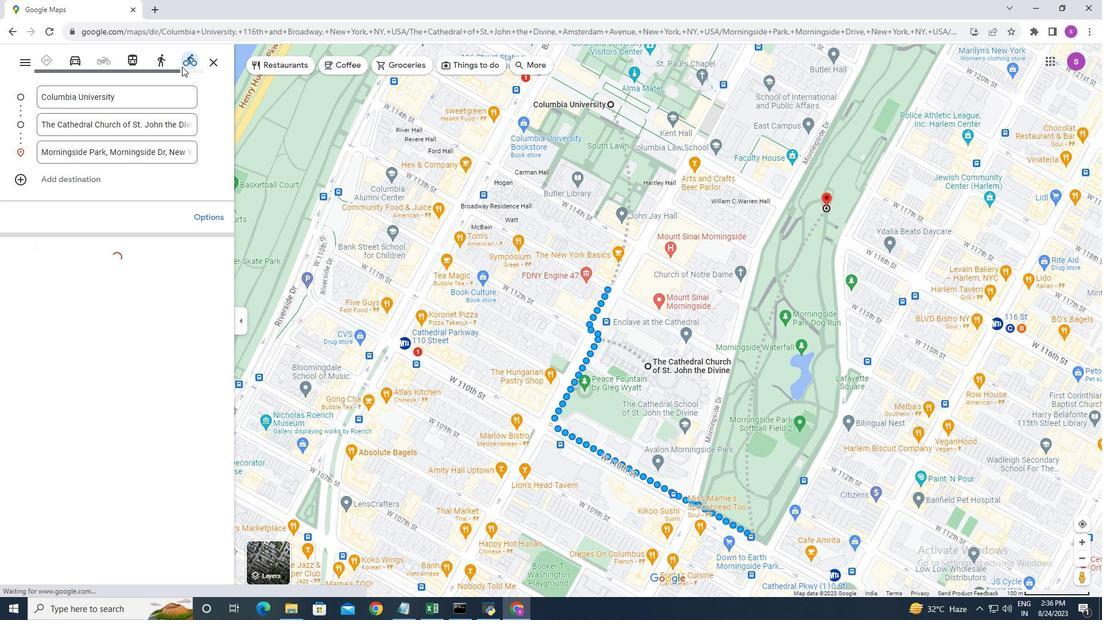 
Action: Mouse moved to (46, 310)
Screenshot: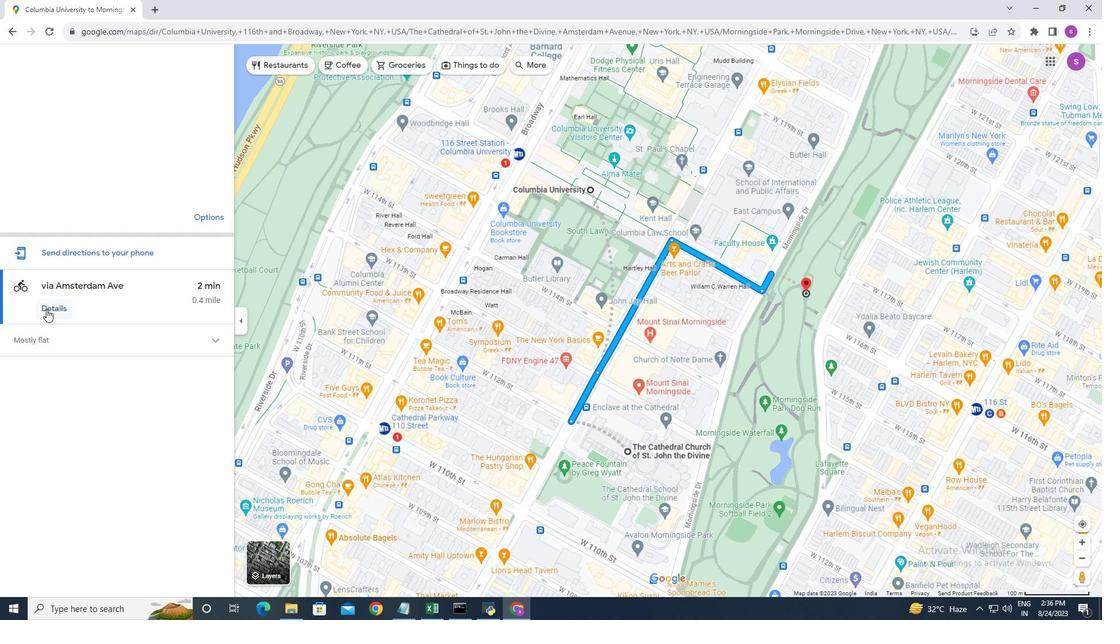 
Action: Mouse pressed left at (46, 310)
Screenshot: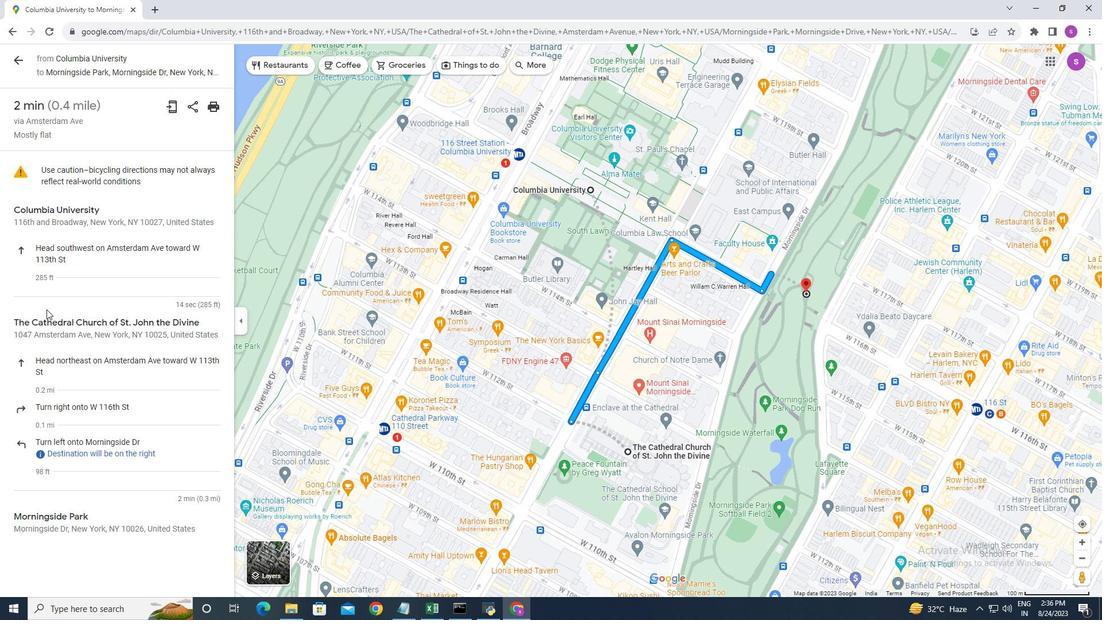 
Action: Mouse moved to (67, 327)
Screenshot: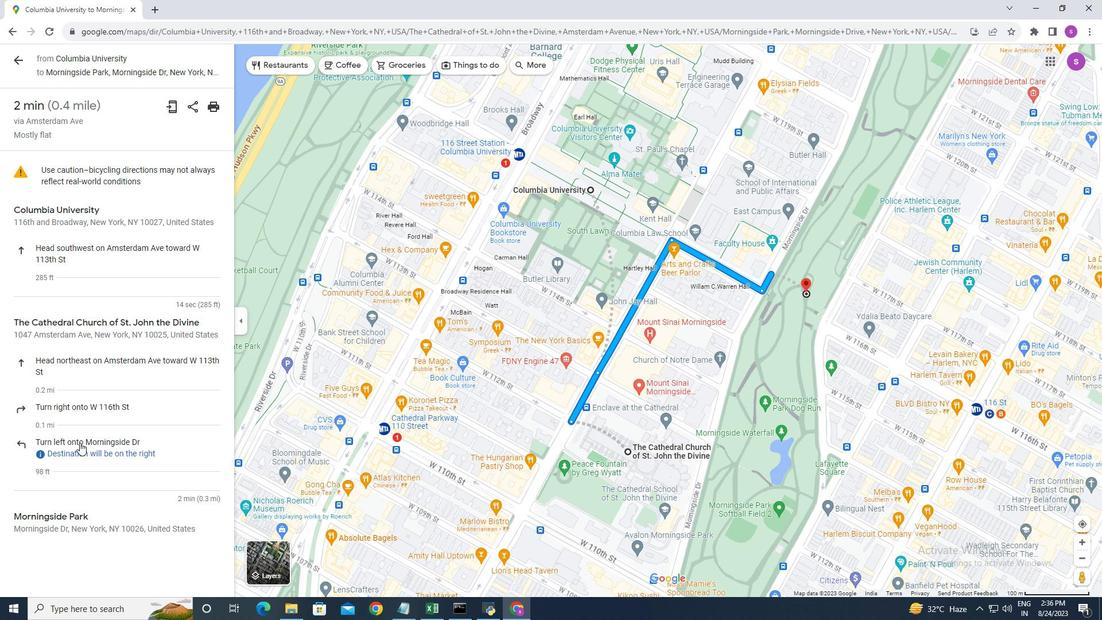 
Action: Mouse scrolled (67, 326) with delta (0, 0)
Screenshot: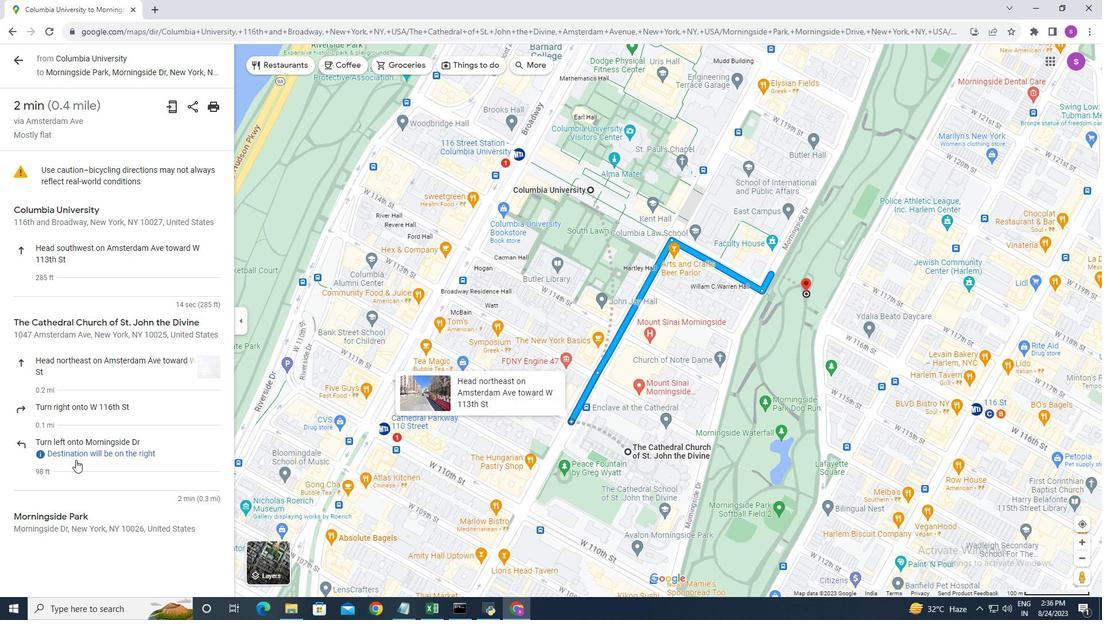 
Action: Mouse scrolled (67, 326) with delta (0, 0)
Screenshot: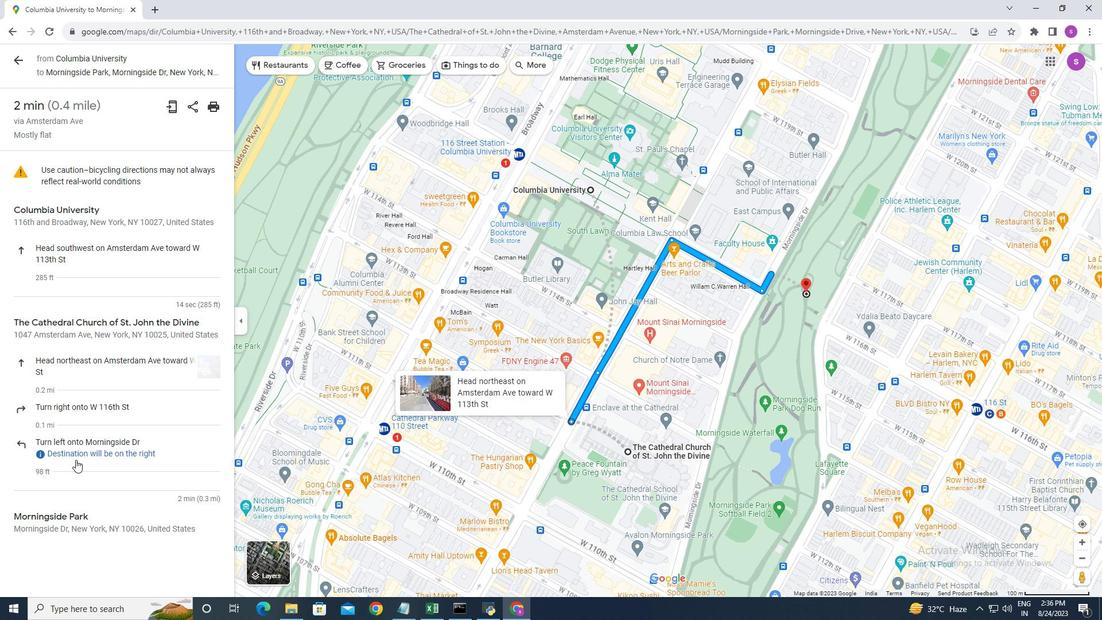 
Action: Mouse scrolled (67, 326) with delta (0, 0)
Screenshot: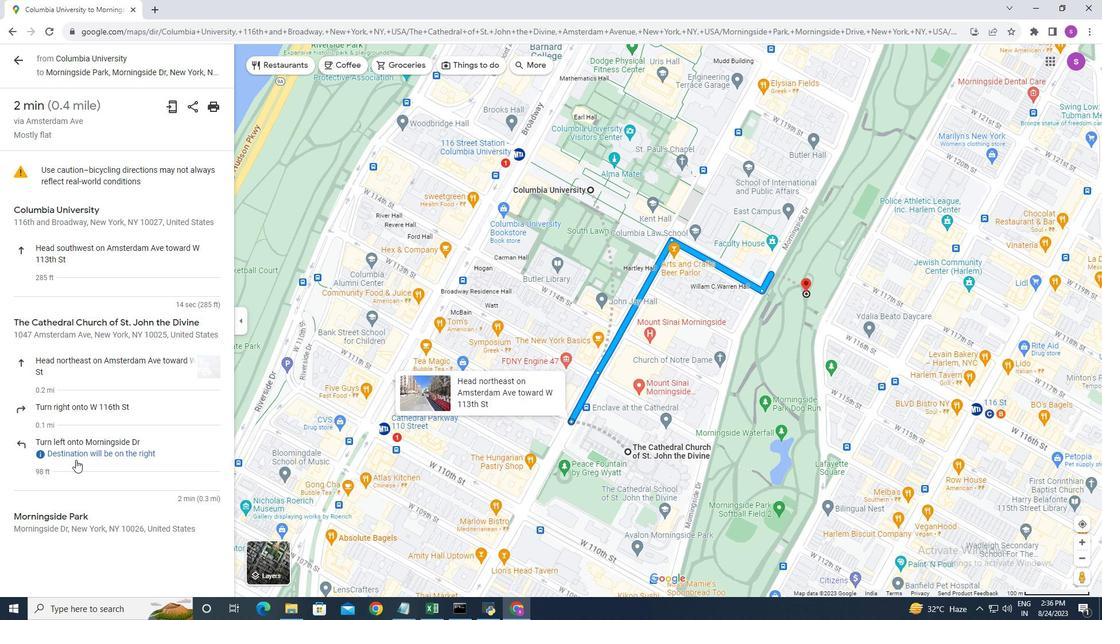 
Action: Mouse moved to (20, 57)
Screenshot: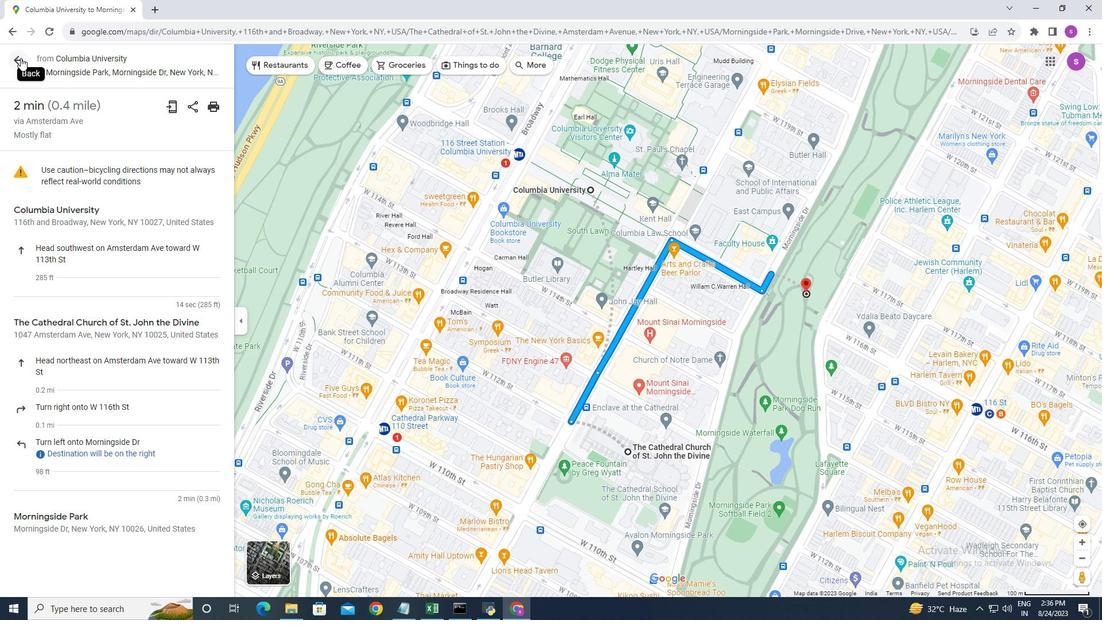 
Action: Mouse pressed left at (20, 57)
Screenshot: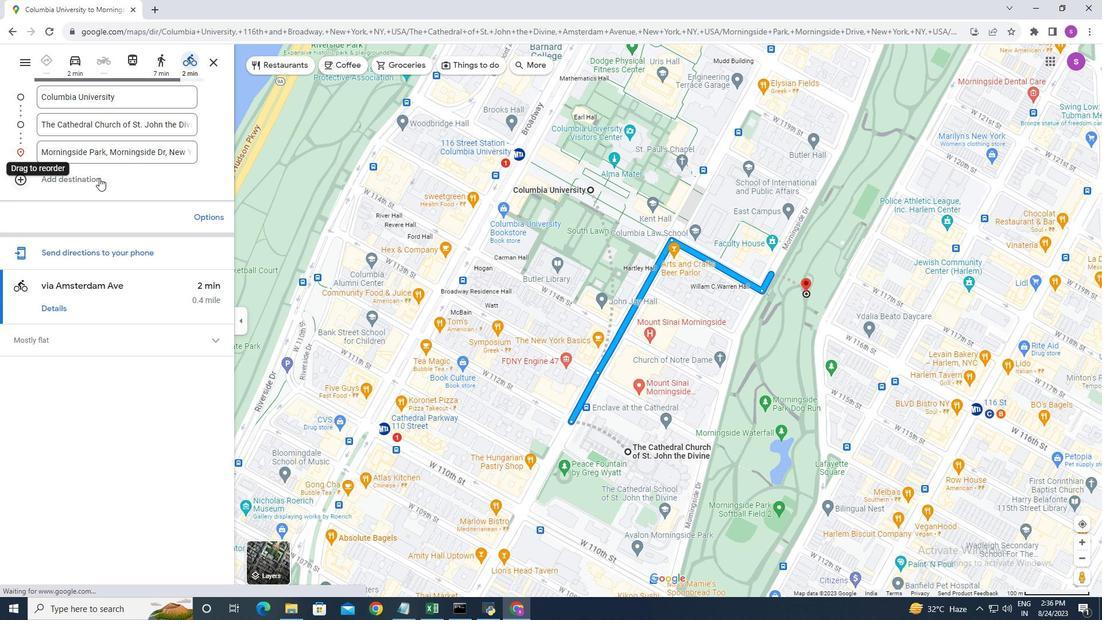 
Action: Mouse moved to (148, 63)
Screenshot: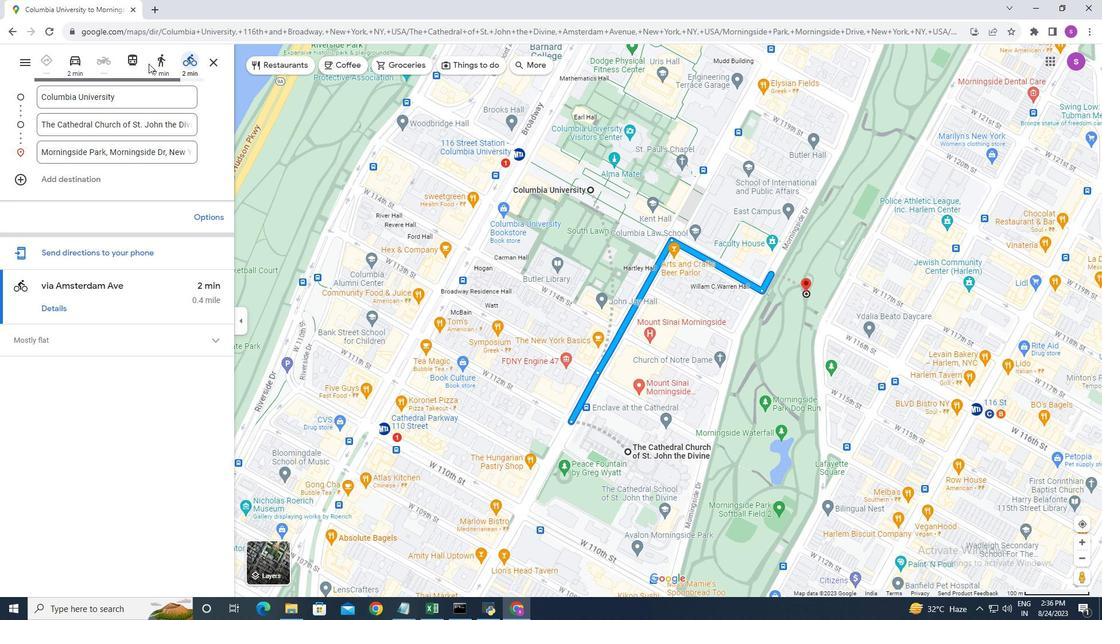
Action: Mouse pressed left at (148, 63)
Screenshot: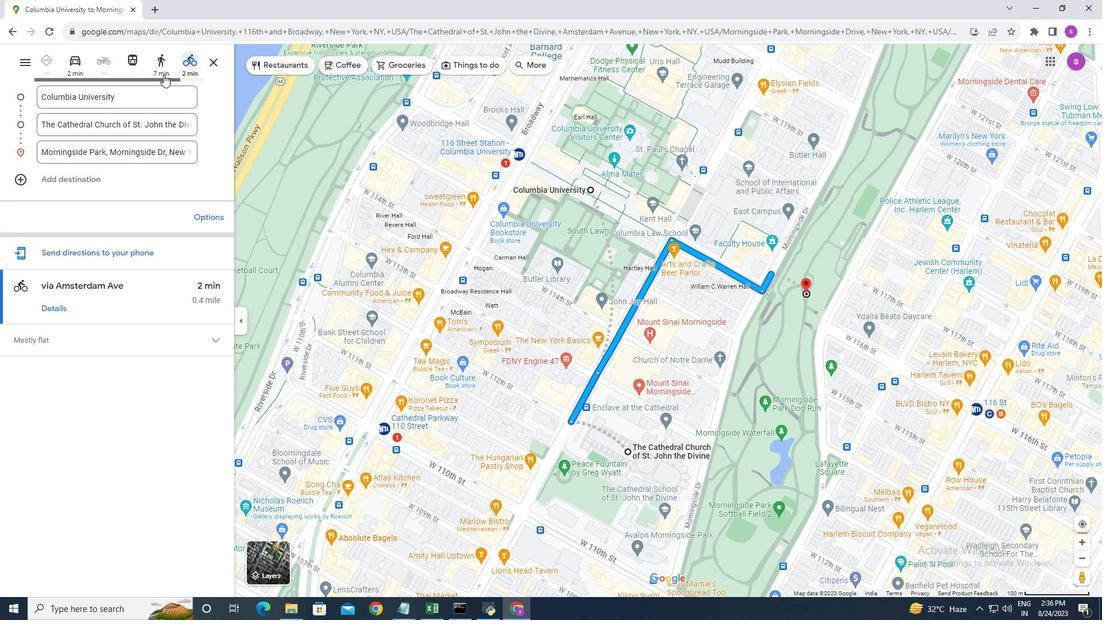 
Action: Mouse moved to (158, 65)
Screenshot: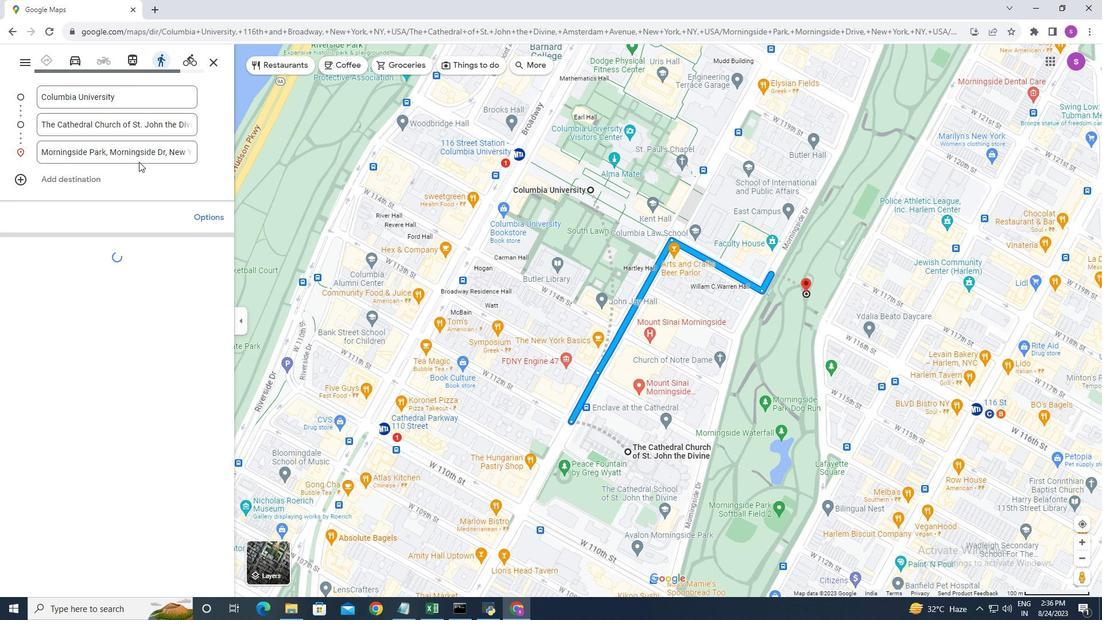 
Action: Mouse pressed left at (158, 65)
Screenshot: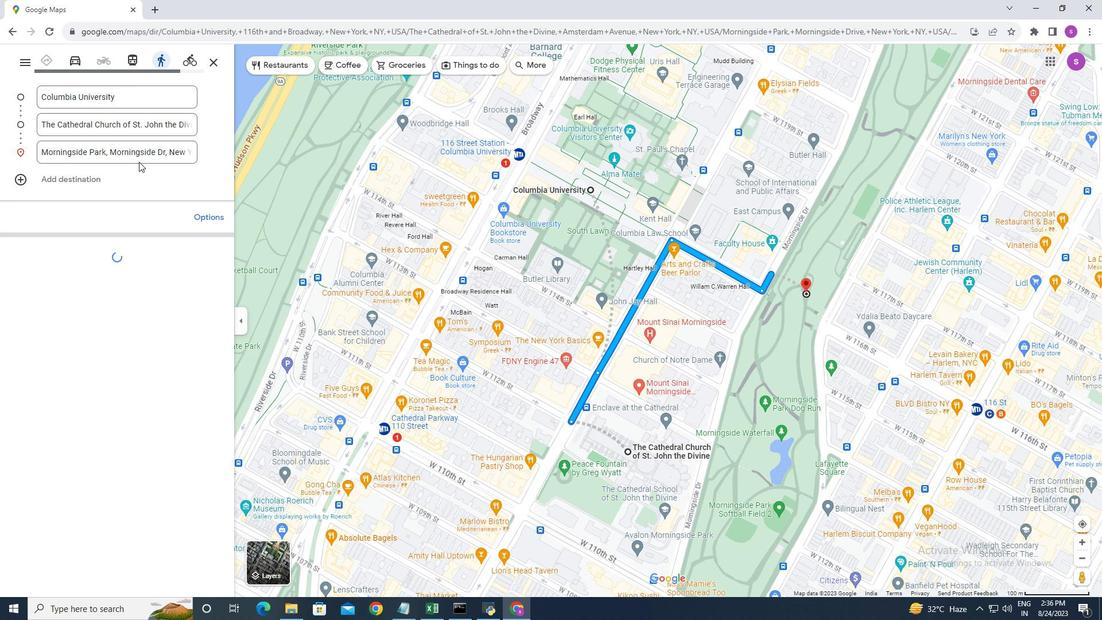 
Action: Mouse moved to (57, 307)
Screenshot: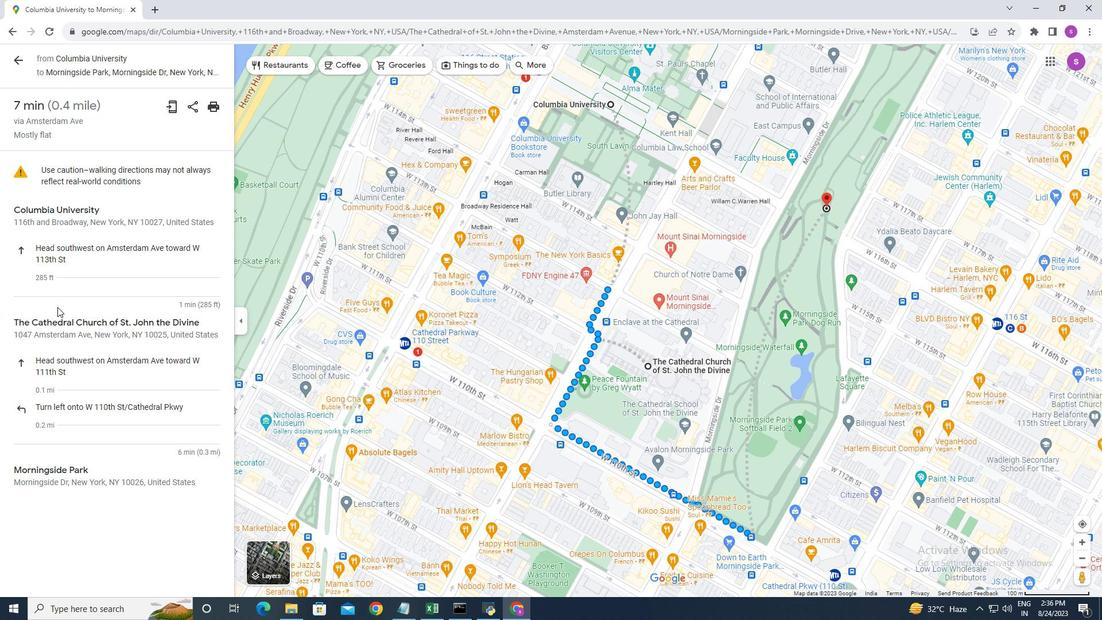 
Action: Mouse pressed left at (57, 307)
Screenshot: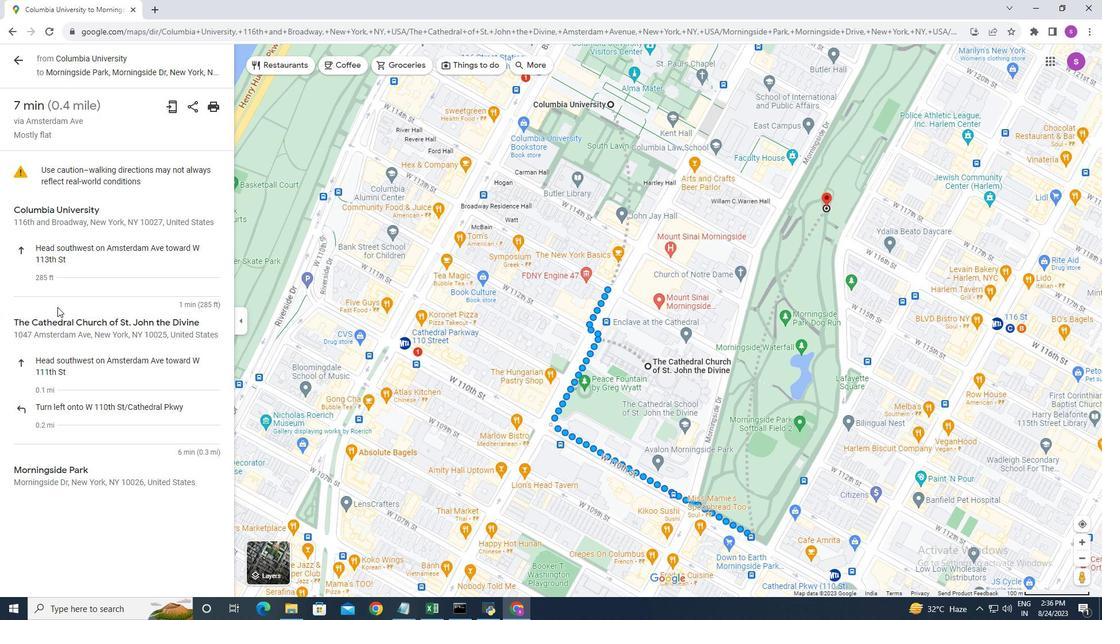 
Action: Mouse moved to (18, 60)
Screenshot: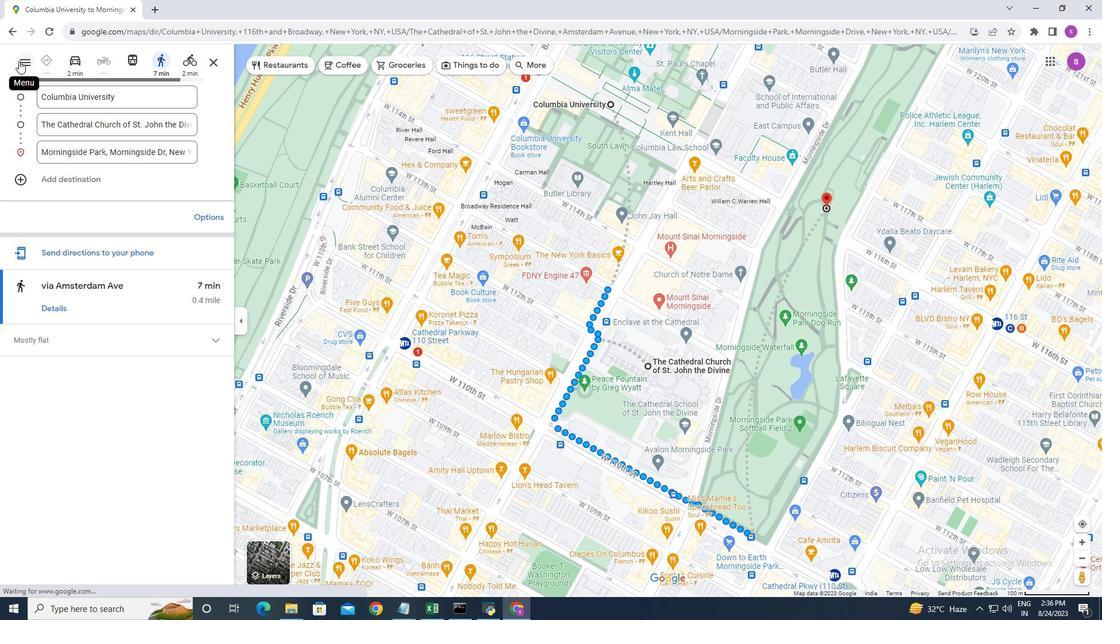 
Action: Mouse pressed left at (18, 60)
Screenshot: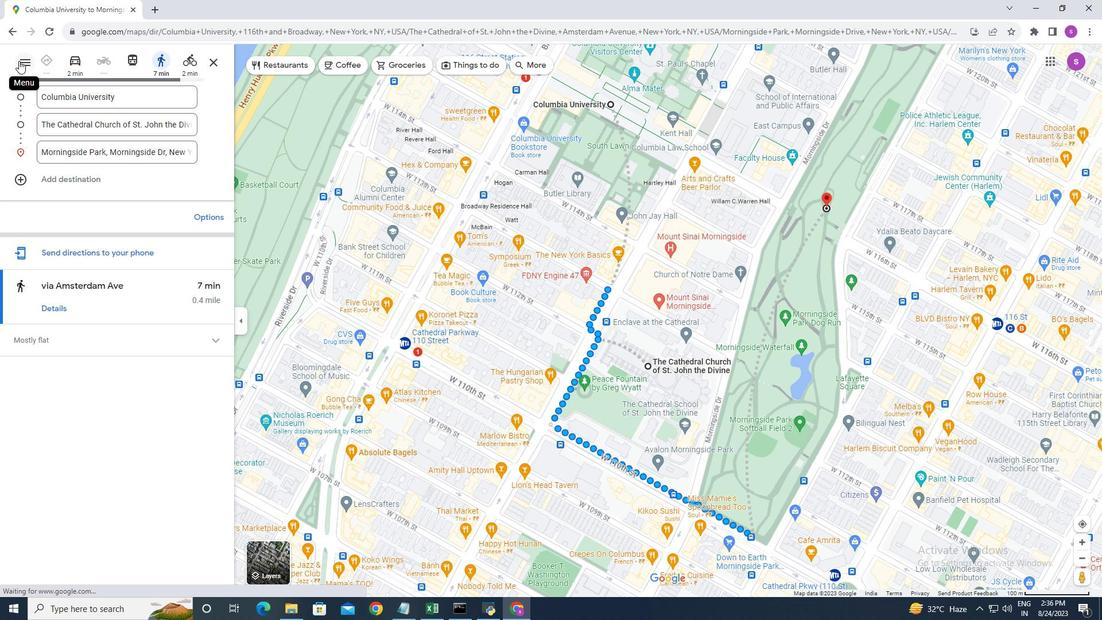 
Action: Mouse moved to (646, 447)
Screenshot: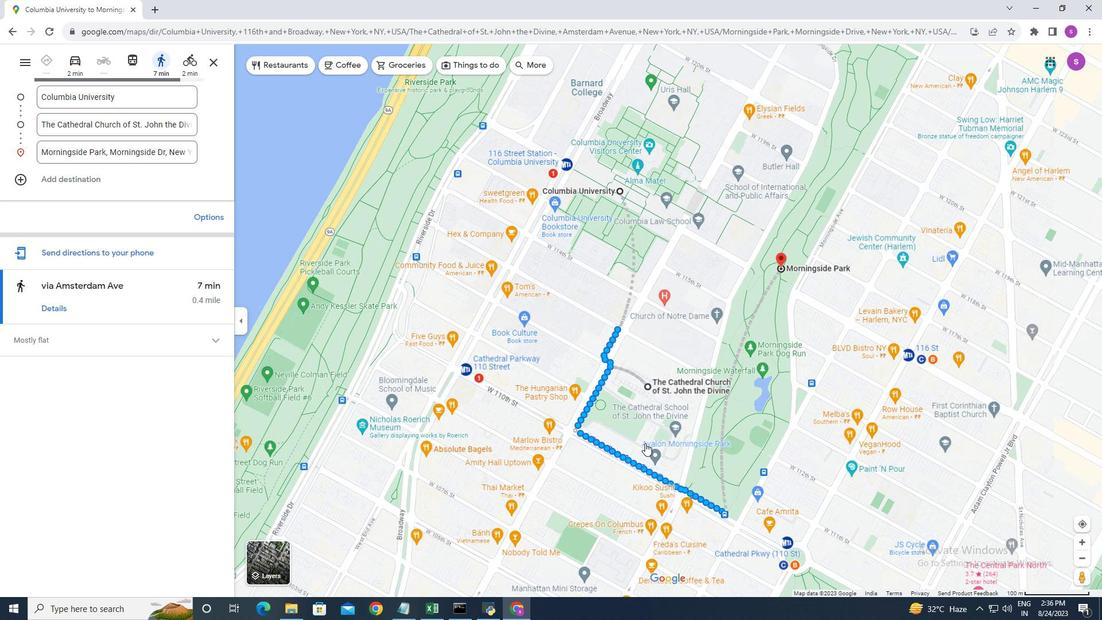 
Action: Mouse scrolled (646, 446) with delta (0, 0)
Screenshot: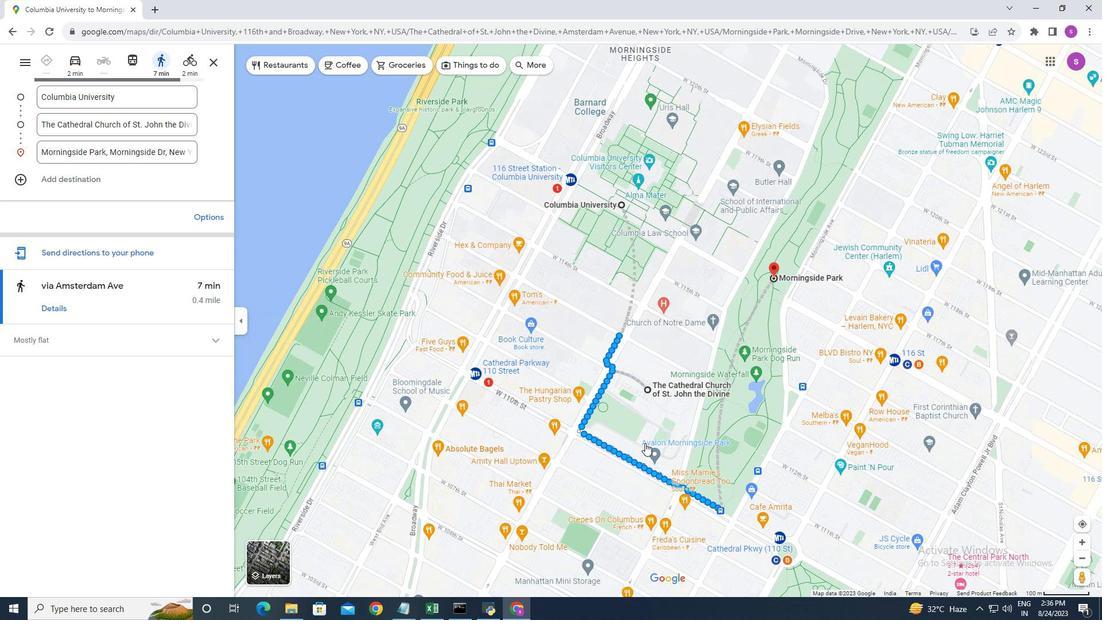 
Action: Mouse scrolled (646, 446) with delta (0, 0)
Screenshot: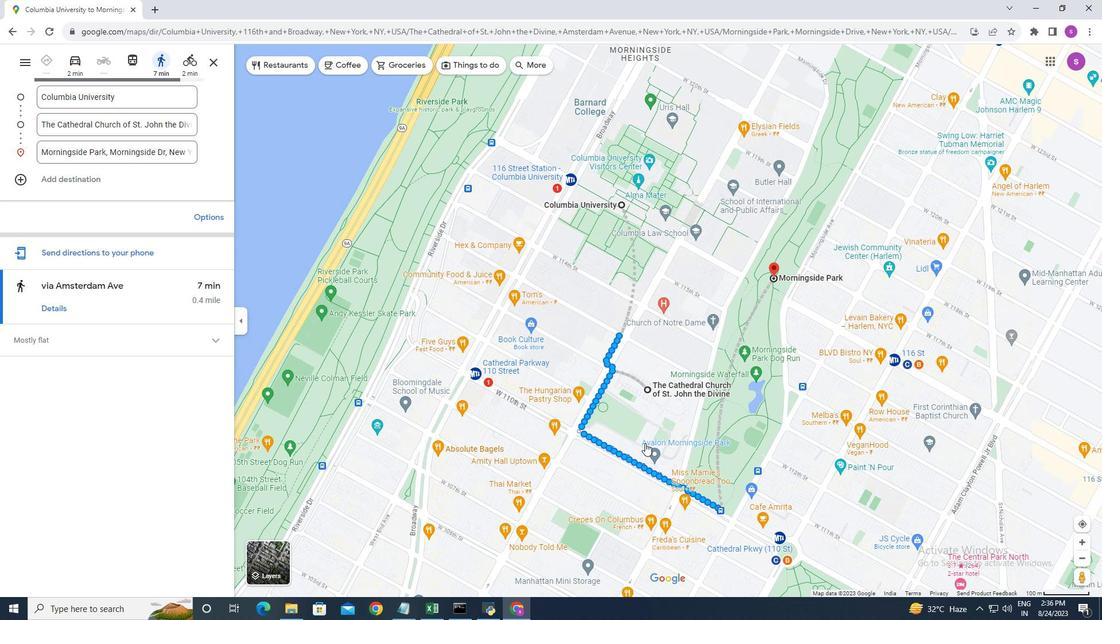 
Action: Mouse moved to (645, 443)
Screenshot: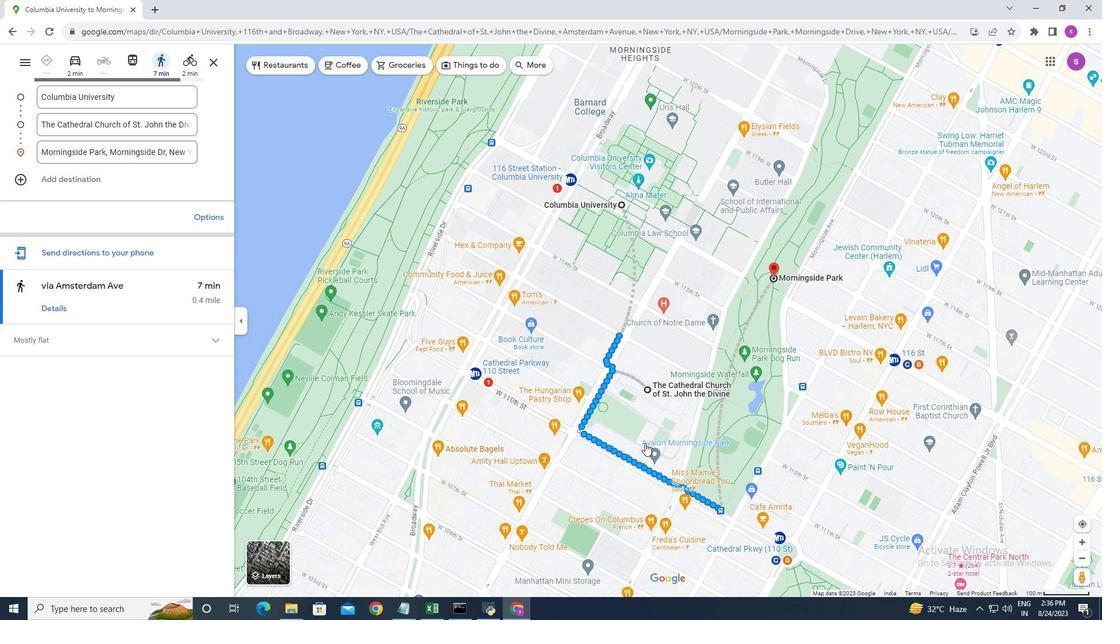 
